 Task: Find connections with filter location Colgong with filter topic #givingbackwith filter profile language German with filter current company Mirchi with filter school The Shri Ram School with filter industry Food and Beverage Retail with filter service category Web Design with filter keywords title Caregiver
Action: Mouse moved to (538, 70)
Screenshot: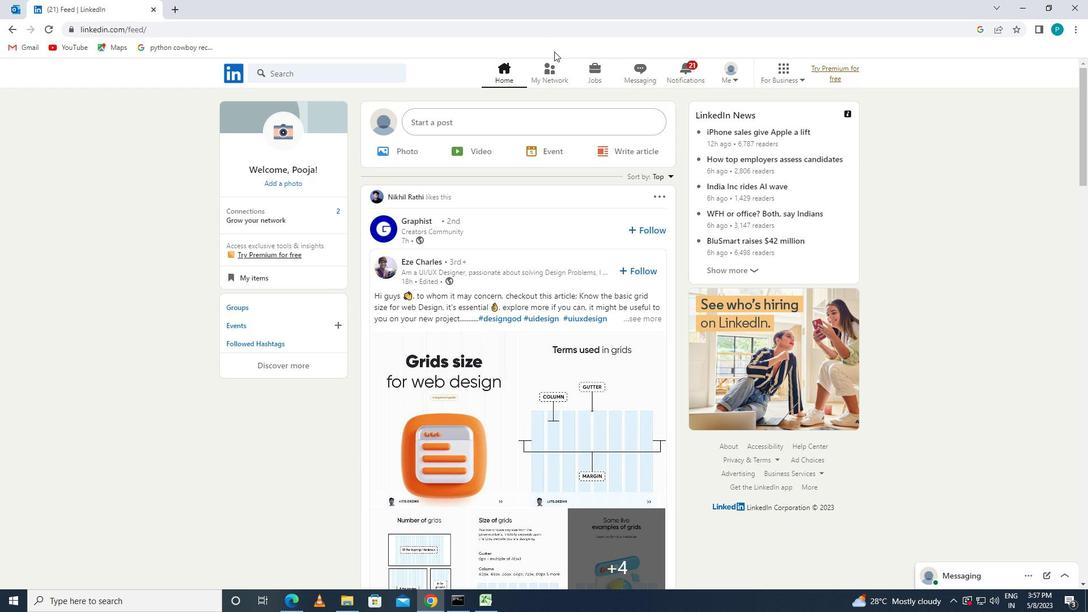 
Action: Mouse pressed left at (538, 70)
Screenshot: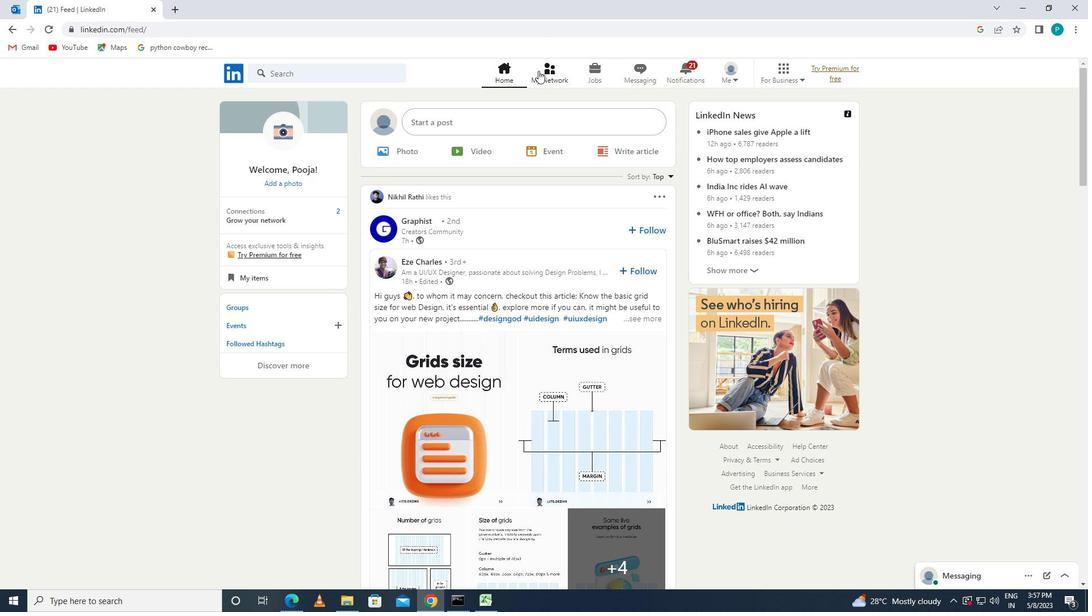 
Action: Mouse moved to (286, 129)
Screenshot: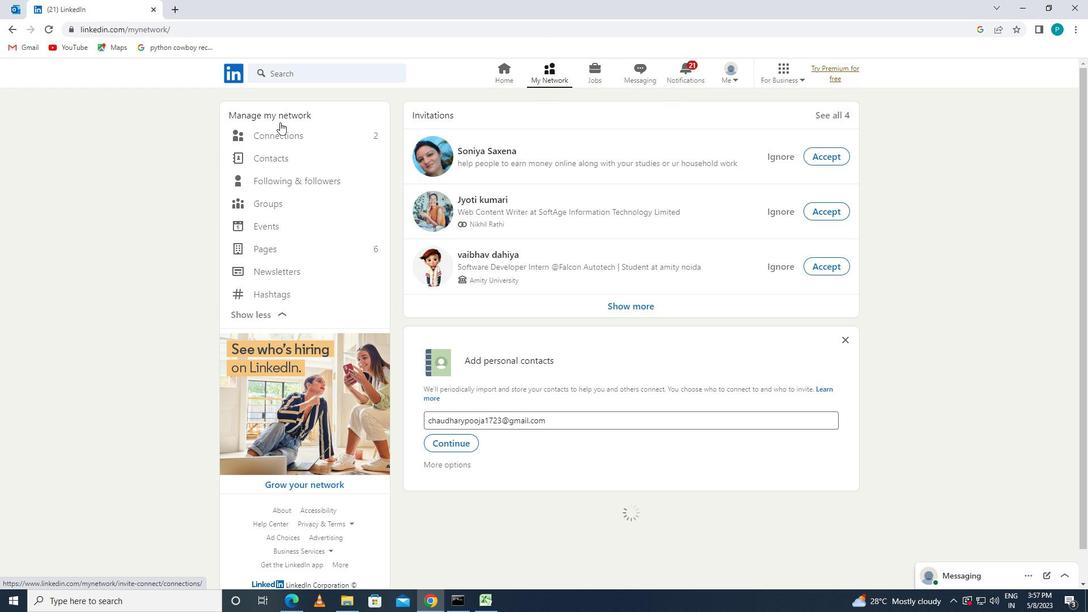 
Action: Mouse pressed left at (286, 129)
Screenshot: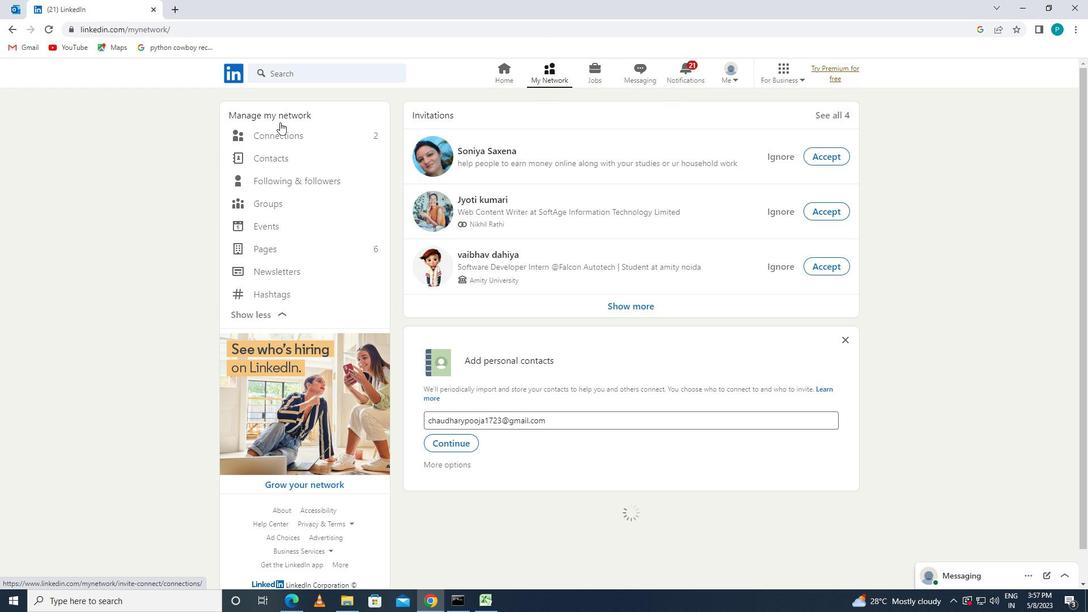 
Action: Mouse moved to (662, 133)
Screenshot: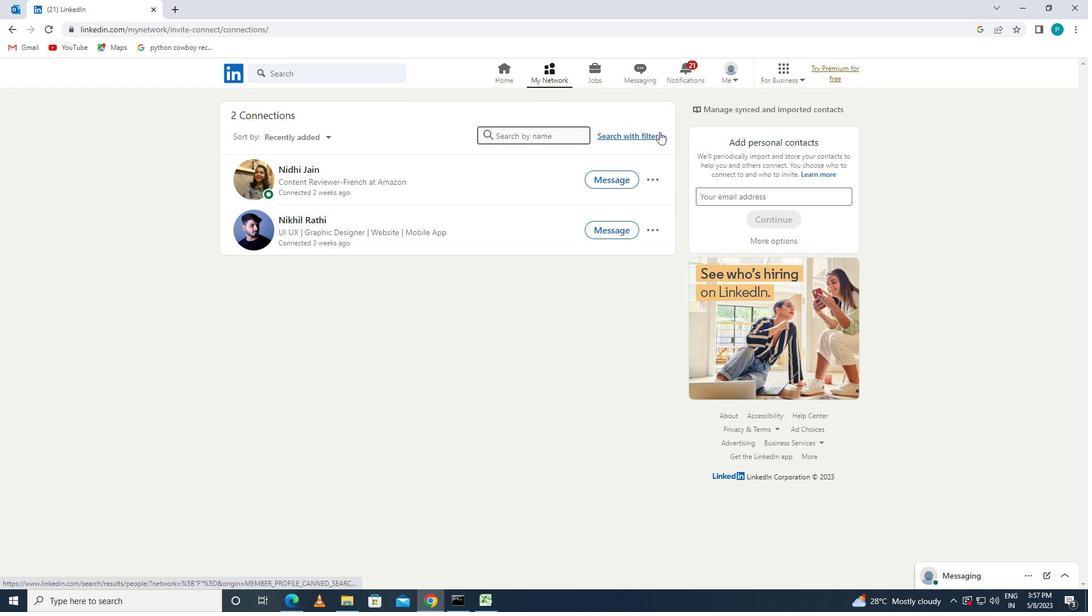 
Action: Mouse pressed left at (662, 133)
Screenshot: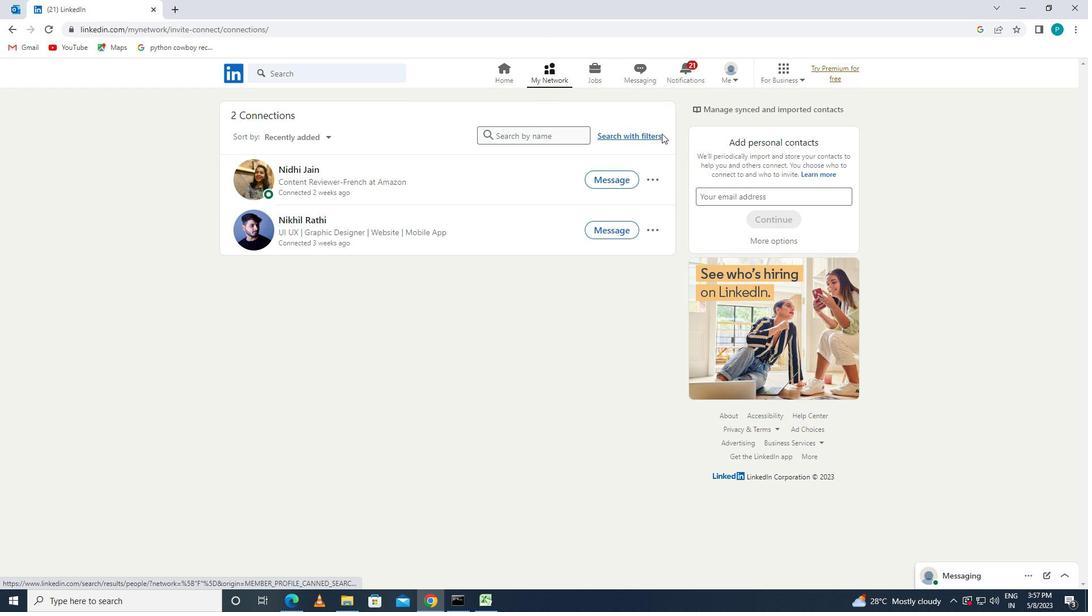 
Action: Mouse moved to (620, 134)
Screenshot: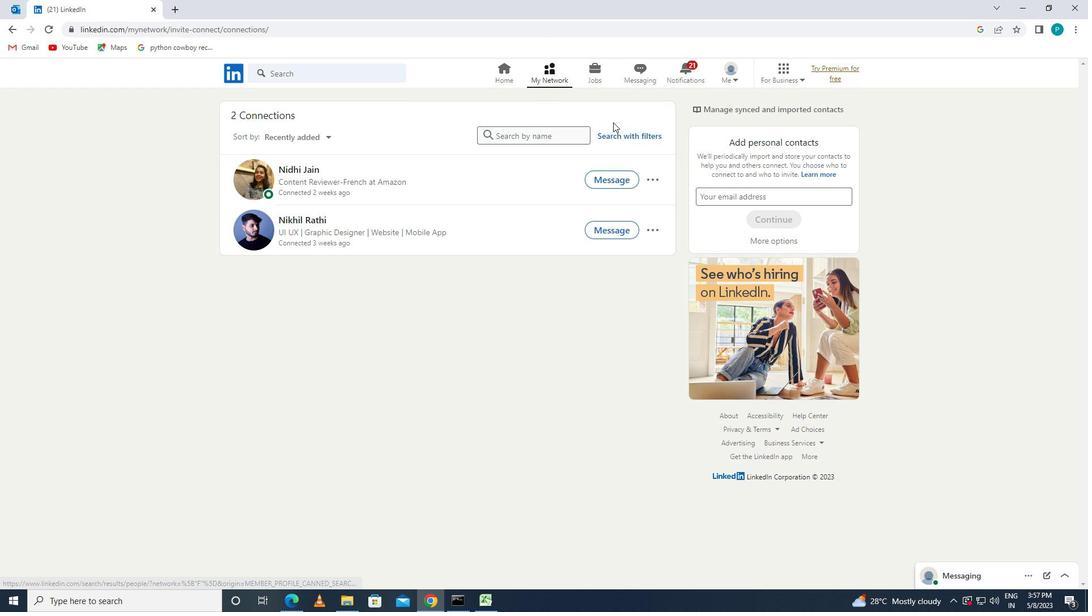 
Action: Mouse pressed left at (620, 134)
Screenshot: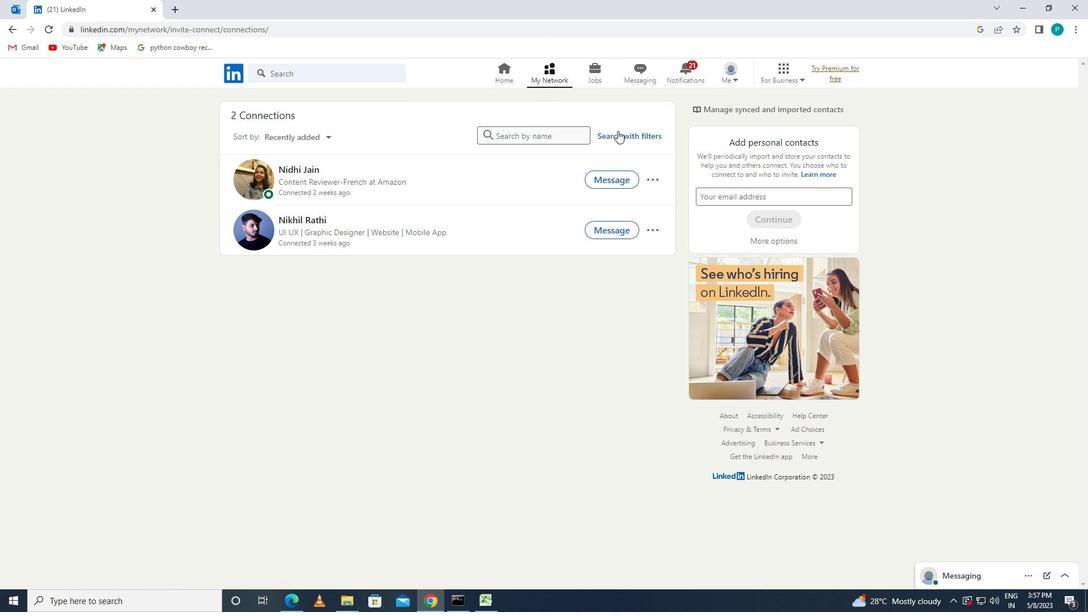 
Action: Mouse moved to (576, 108)
Screenshot: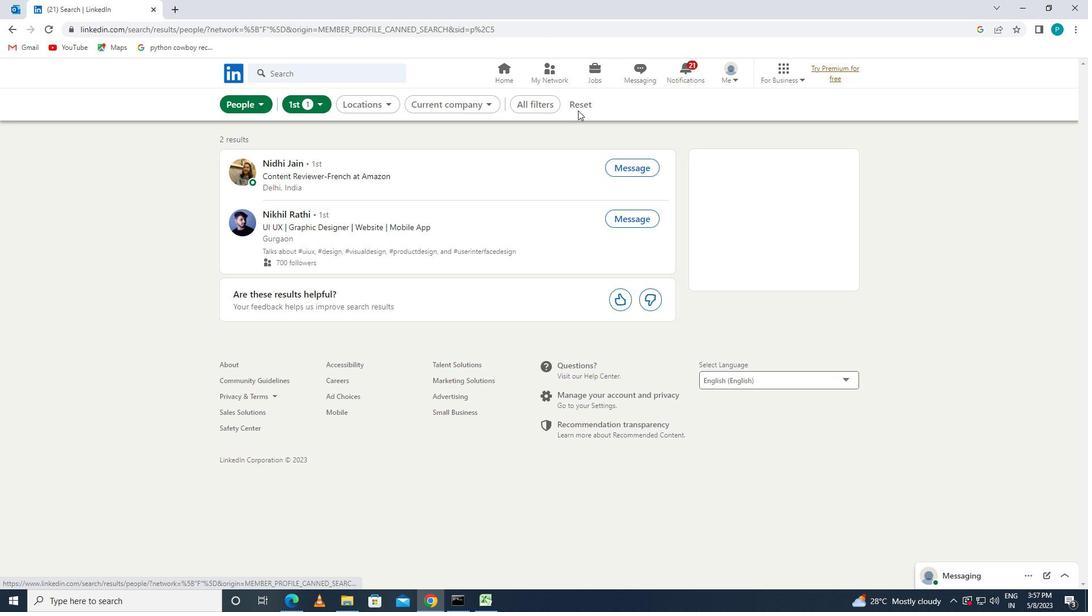 
Action: Mouse pressed left at (576, 108)
Screenshot: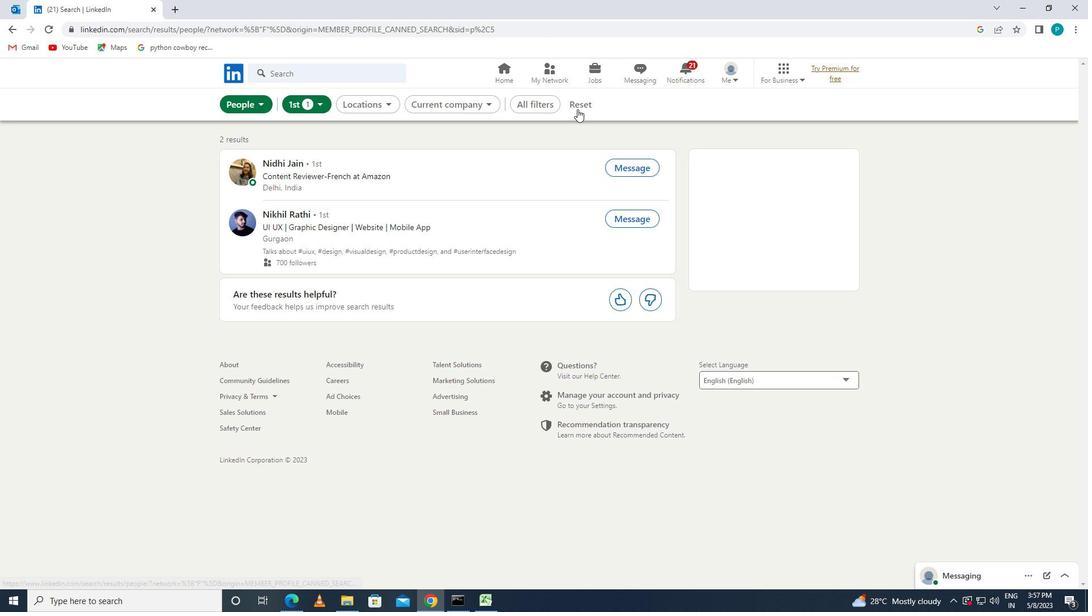 
Action: Mouse moved to (574, 105)
Screenshot: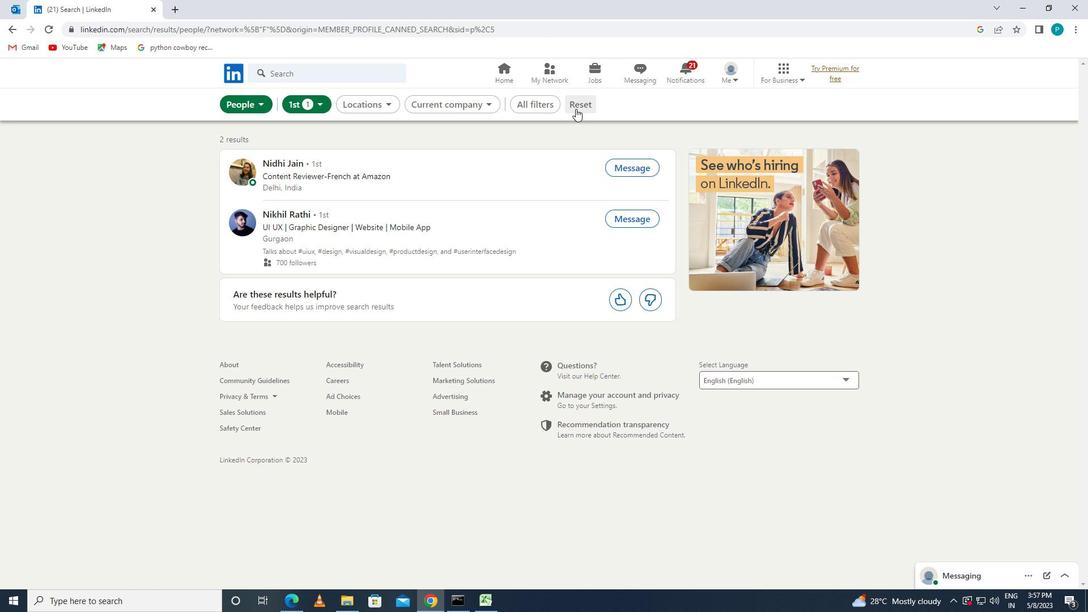 
Action: Mouse pressed left at (574, 105)
Screenshot: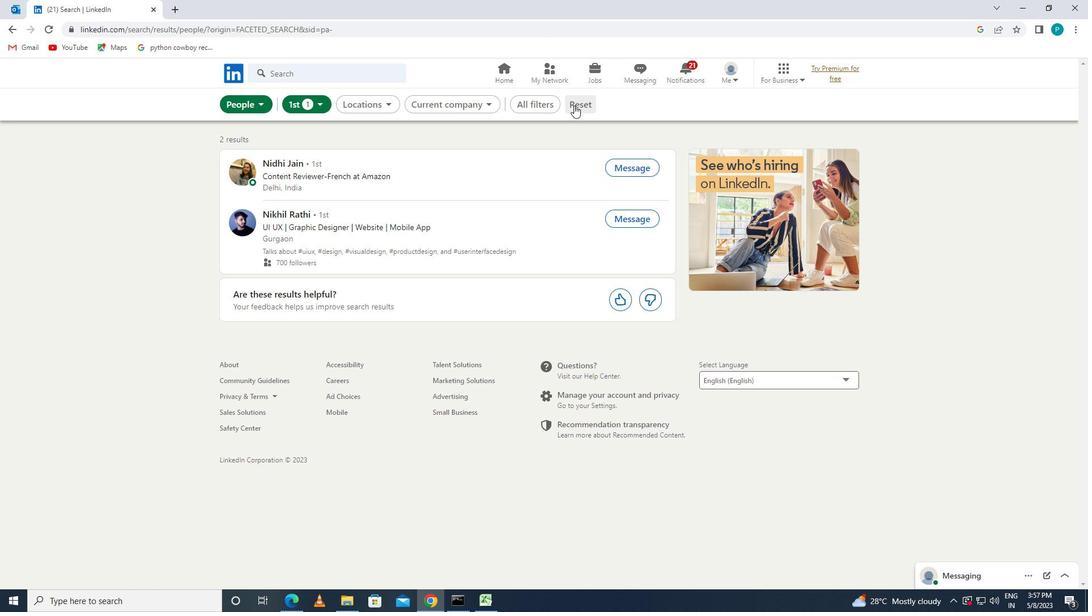 
Action: Mouse pressed left at (574, 105)
Screenshot: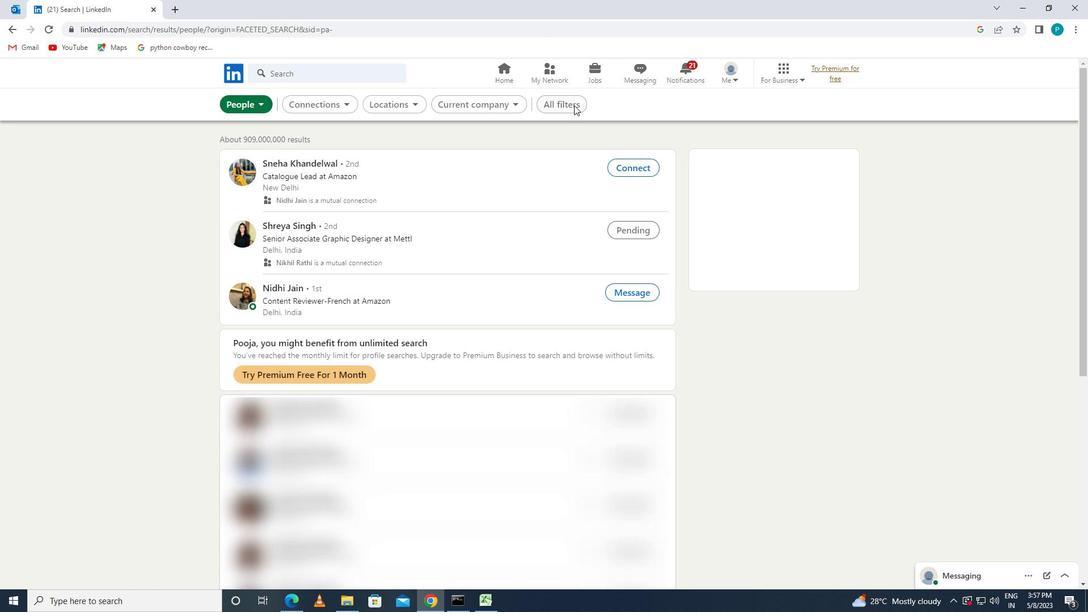 
Action: Mouse moved to (910, 322)
Screenshot: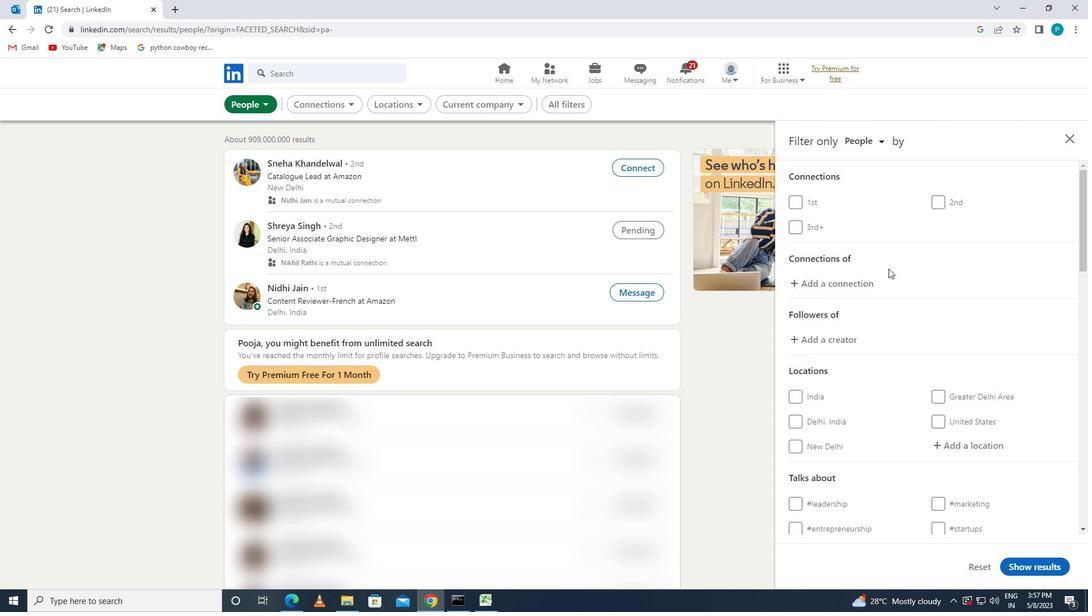 
Action: Mouse scrolled (910, 321) with delta (0, 0)
Screenshot: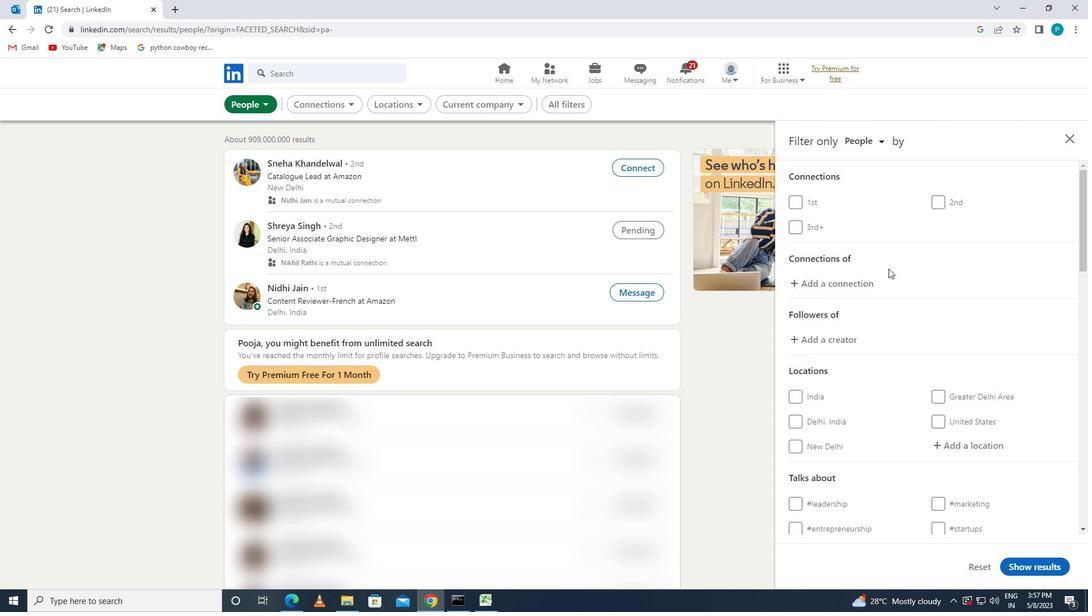 
Action: Mouse moved to (912, 326)
Screenshot: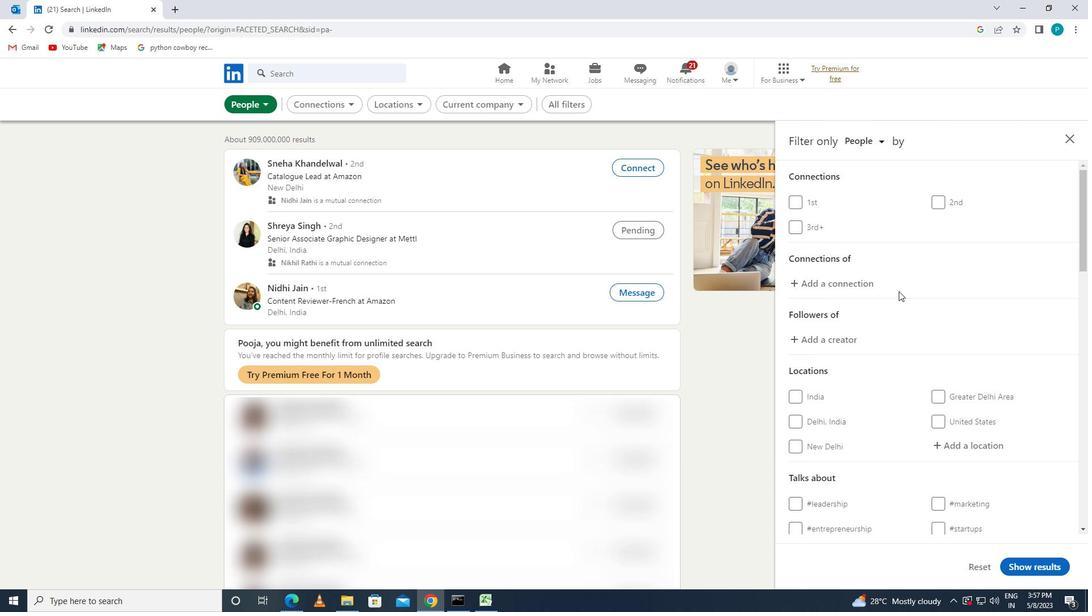
Action: Mouse scrolled (912, 325) with delta (0, 0)
Screenshot: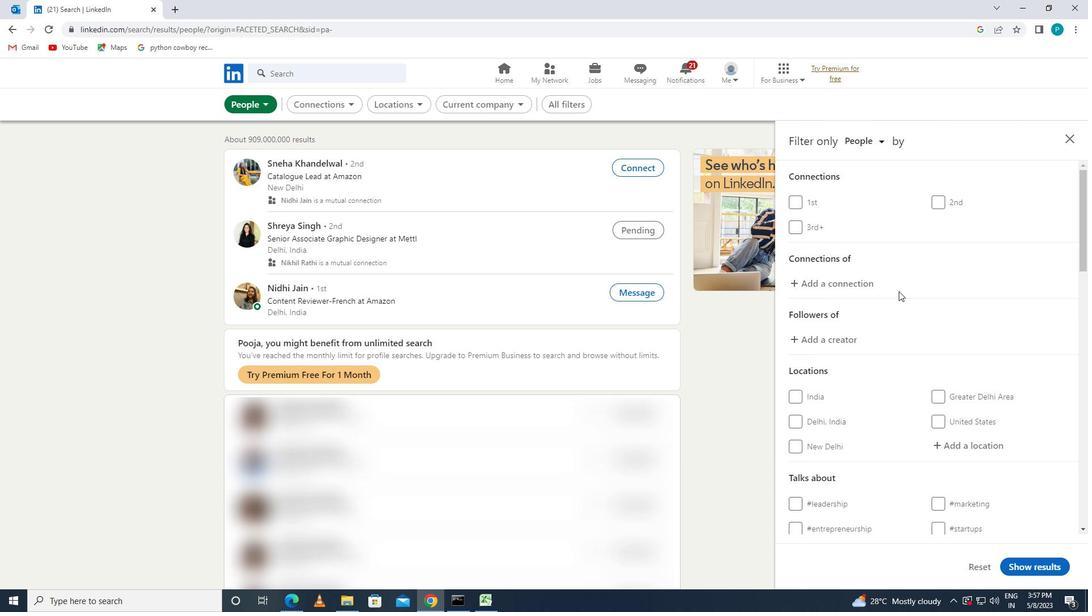 
Action: Mouse scrolled (912, 325) with delta (0, 0)
Screenshot: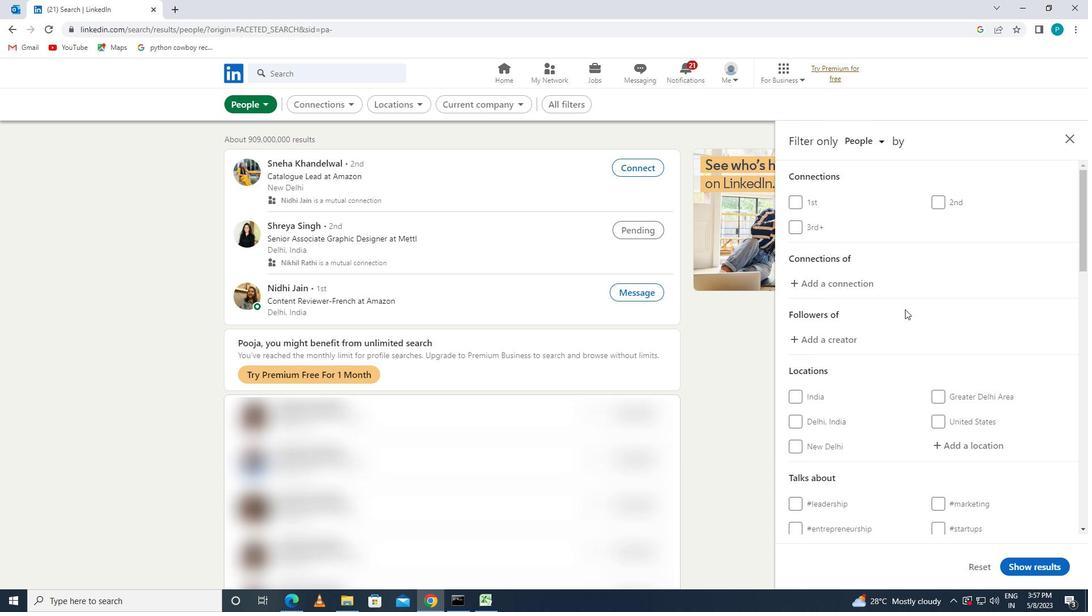 
Action: Mouse moved to (993, 282)
Screenshot: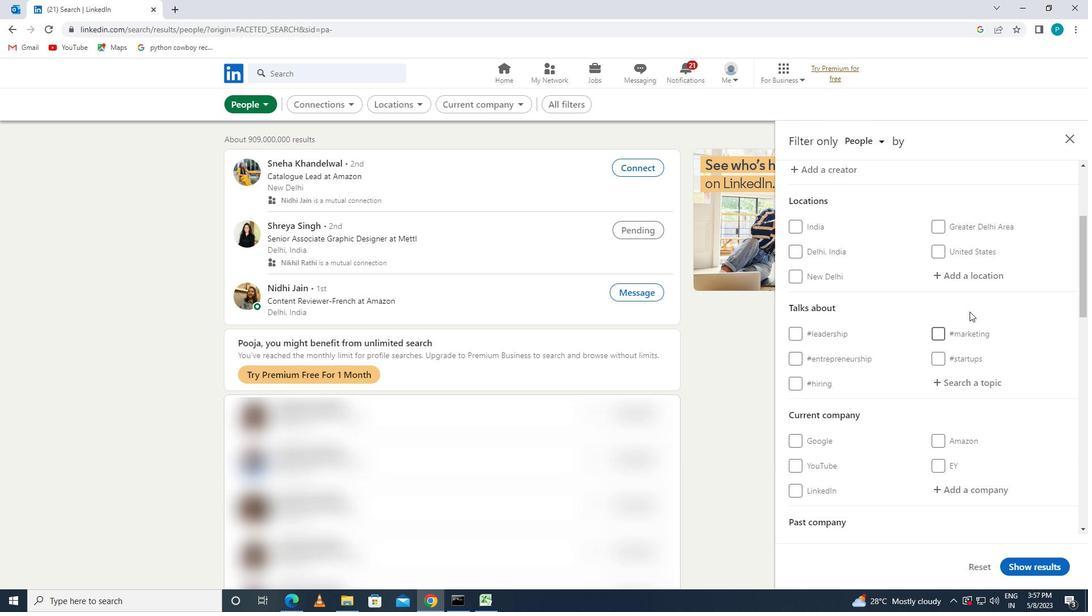 
Action: Mouse pressed left at (993, 282)
Screenshot: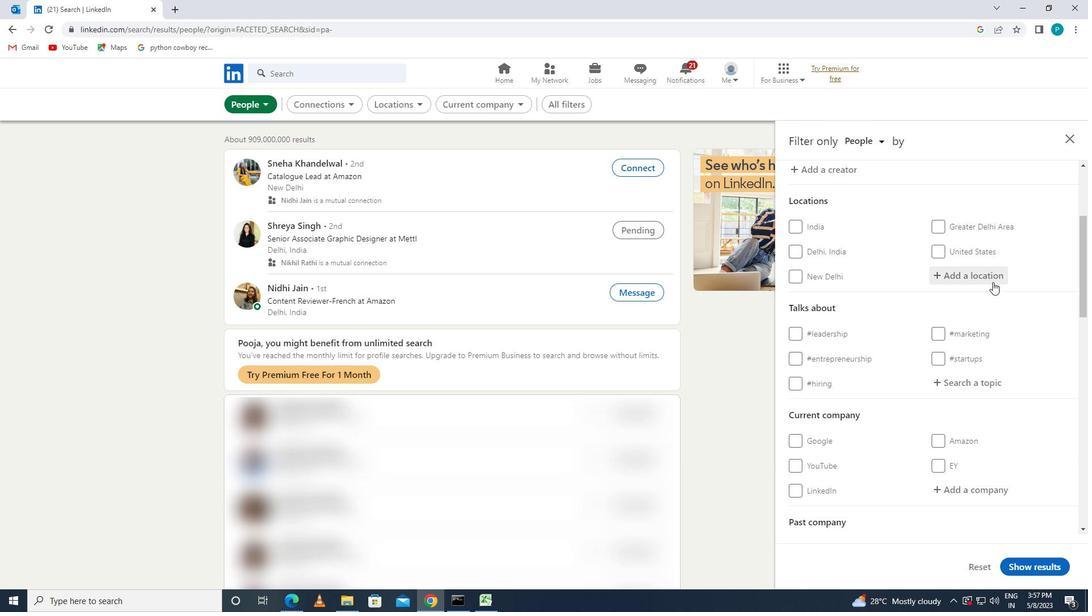 
Action: Key pressed <Key.caps_lock>c<Key.caps_lock>lo<Key.backspace><Key.backspace>olgong
Screenshot: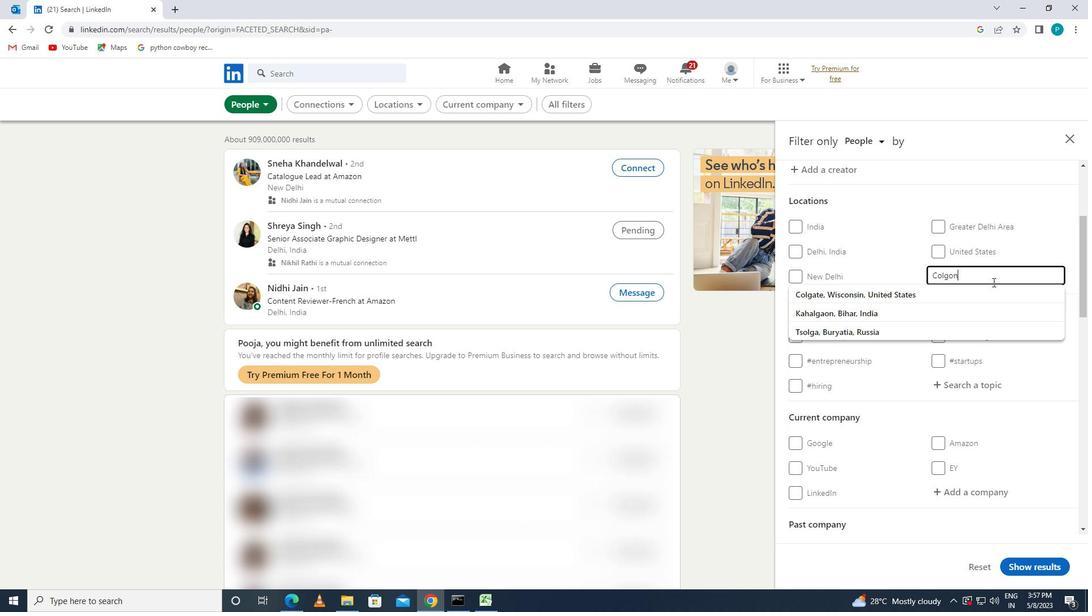 
Action: Mouse moved to (983, 385)
Screenshot: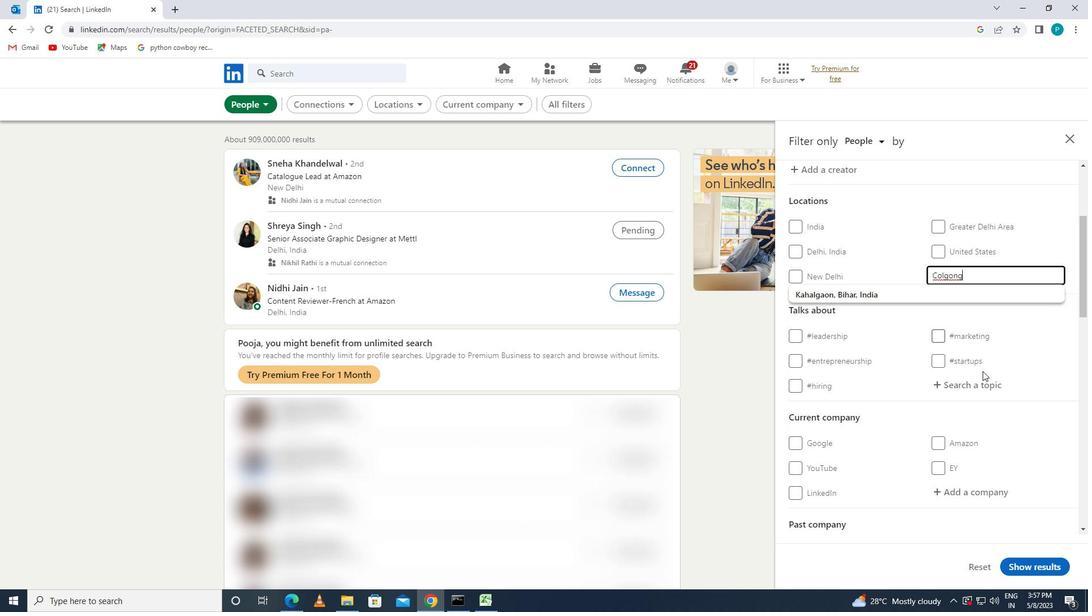 
Action: Mouse pressed left at (983, 385)
Screenshot: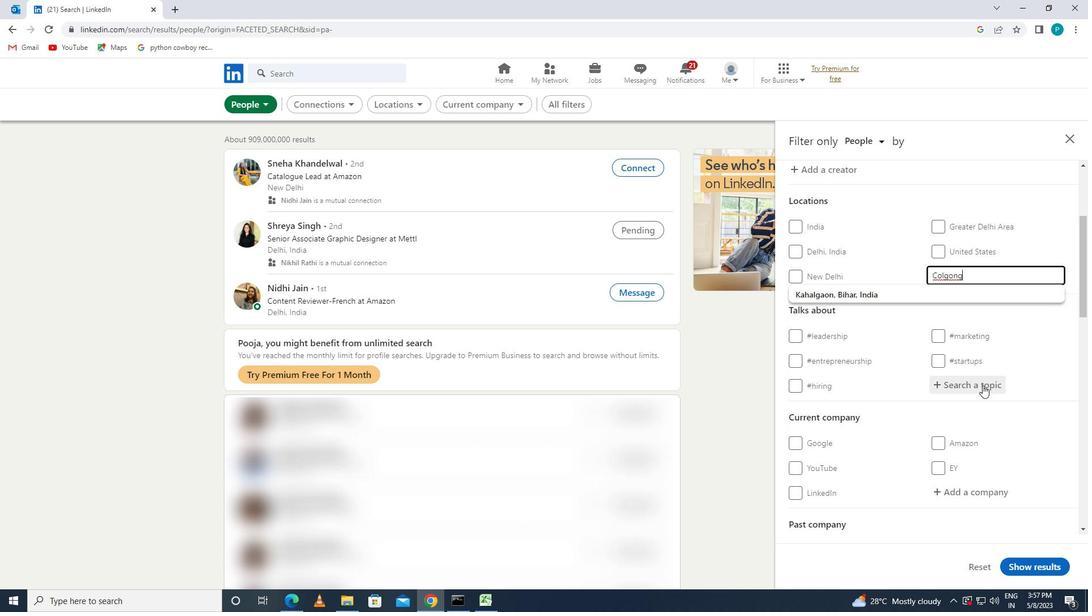 
Action: Key pressed <Key.shift>#GIVINGBACK
Screenshot: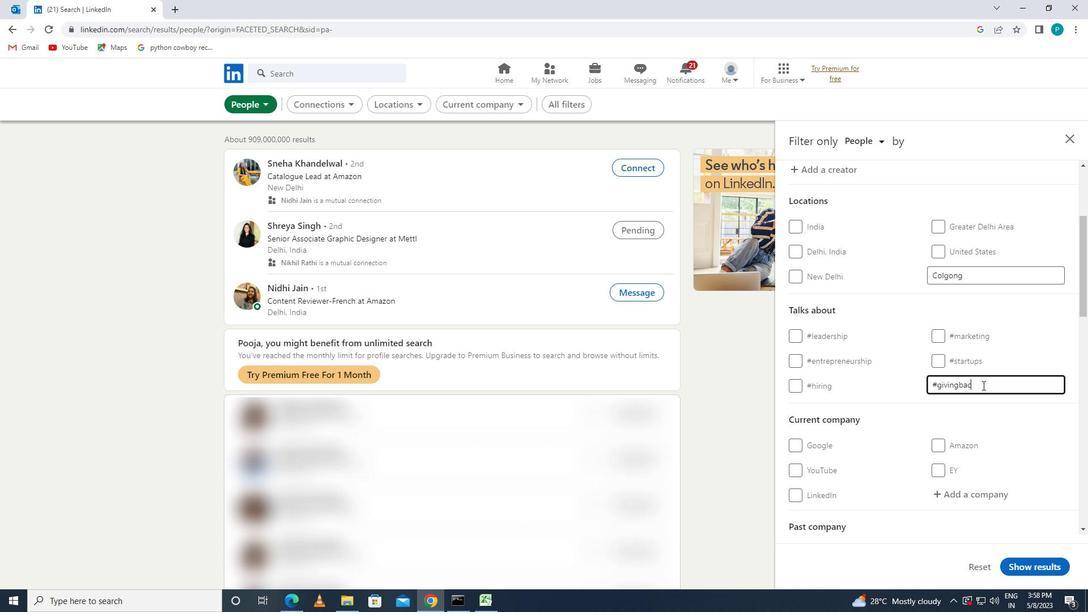 
Action: Mouse moved to (966, 396)
Screenshot: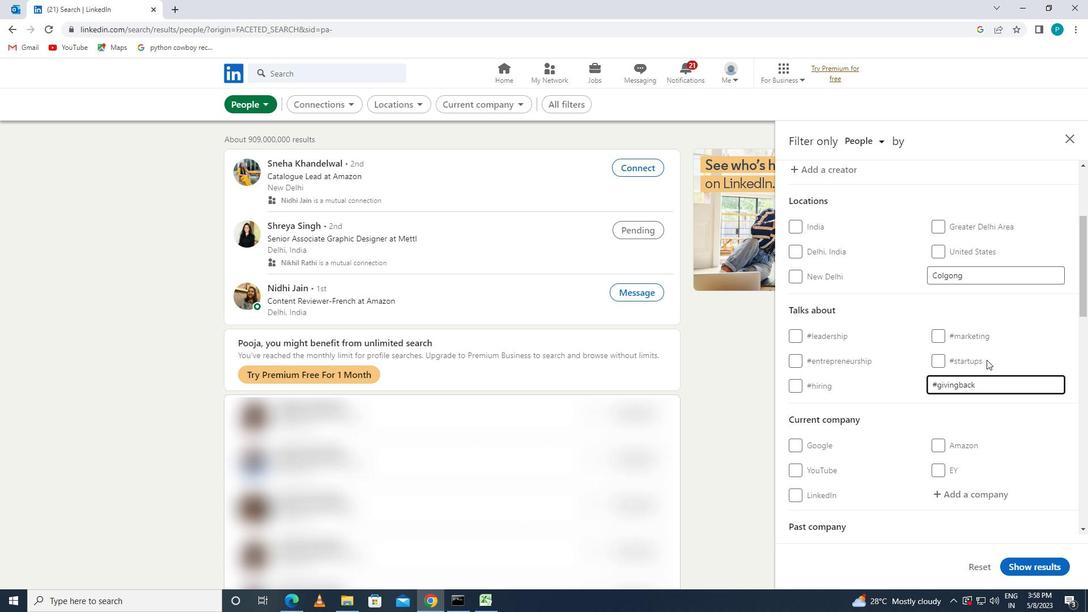 
Action: Mouse scrolled (966, 396) with delta (0, 0)
Screenshot: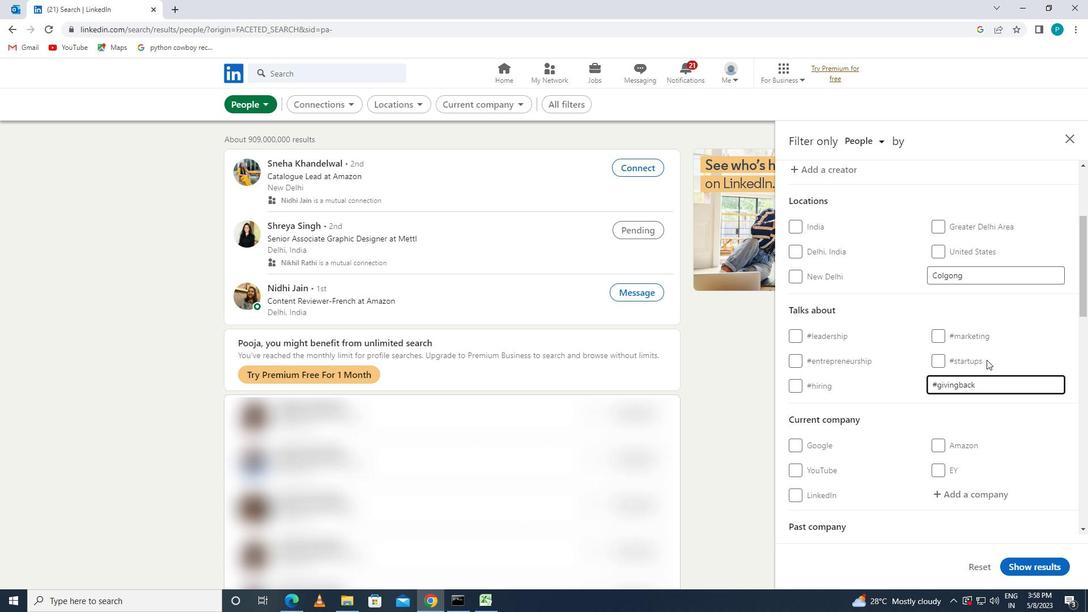 
Action: Mouse moved to (950, 399)
Screenshot: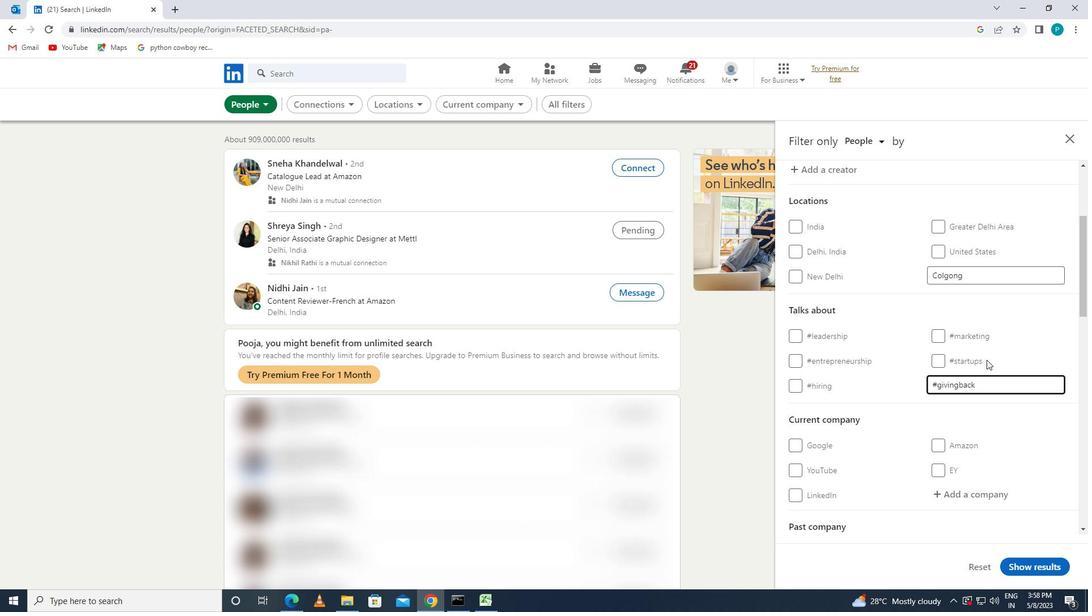 
Action: Mouse scrolled (950, 399) with delta (0, 0)
Screenshot: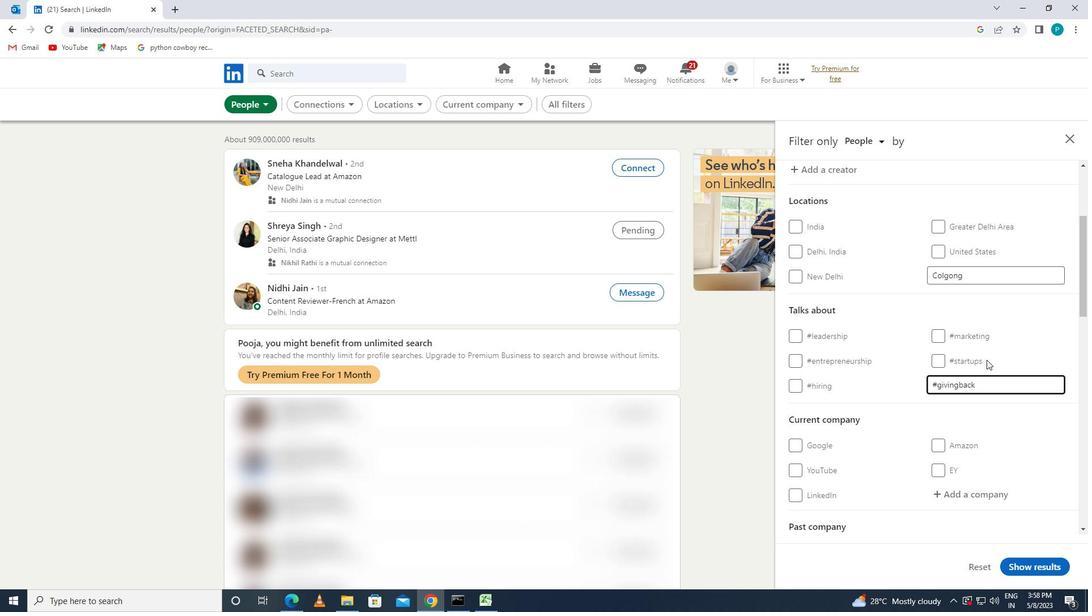 
Action: Mouse moved to (864, 413)
Screenshot: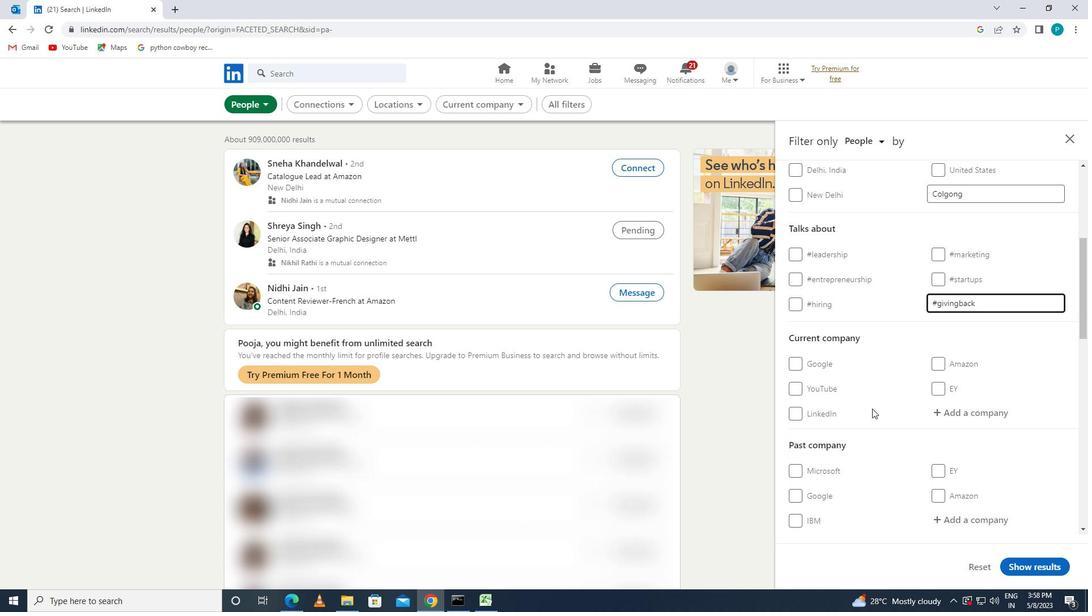
Action: Mouse scrolled (864, 413) with delta (0, 0)
Screenshot: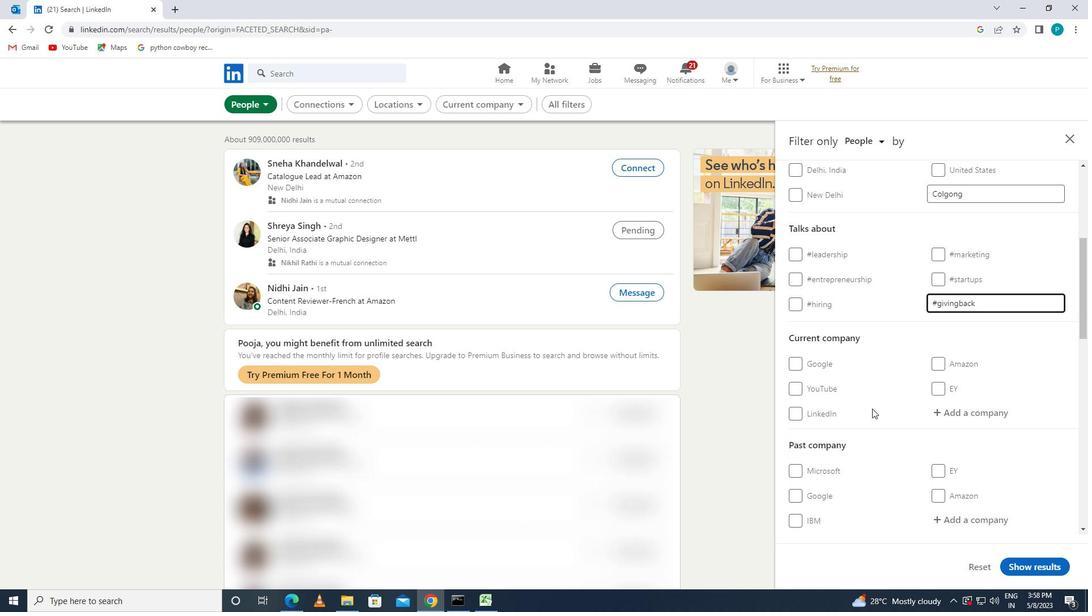 
Action: Mouse moved to (864, 415)
Screenshot: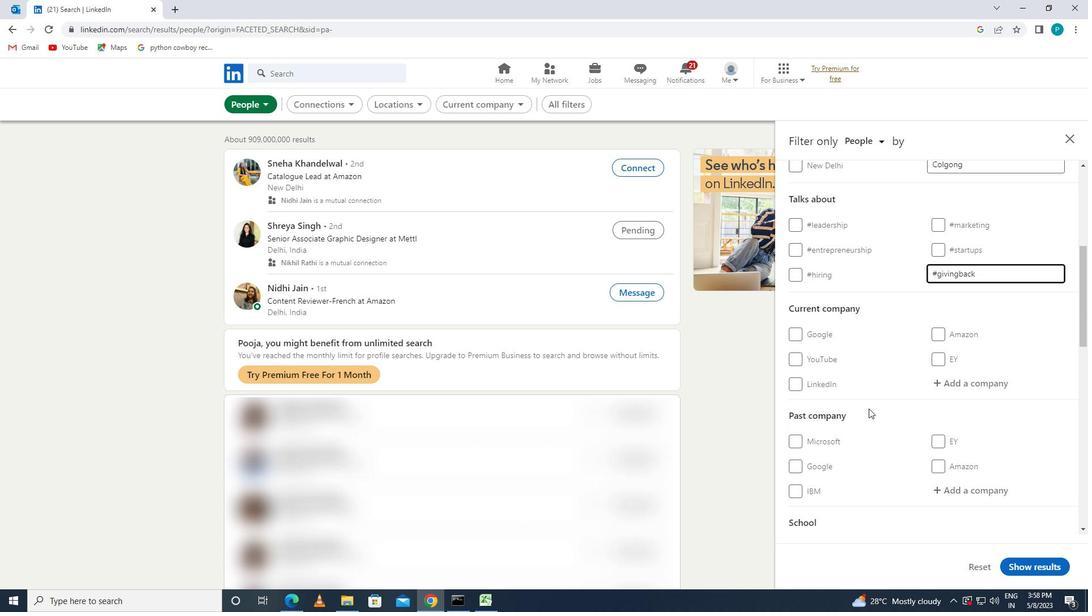 
Action: Mouse scrolled (864, 414) with delta (0, 0)
Screenshot: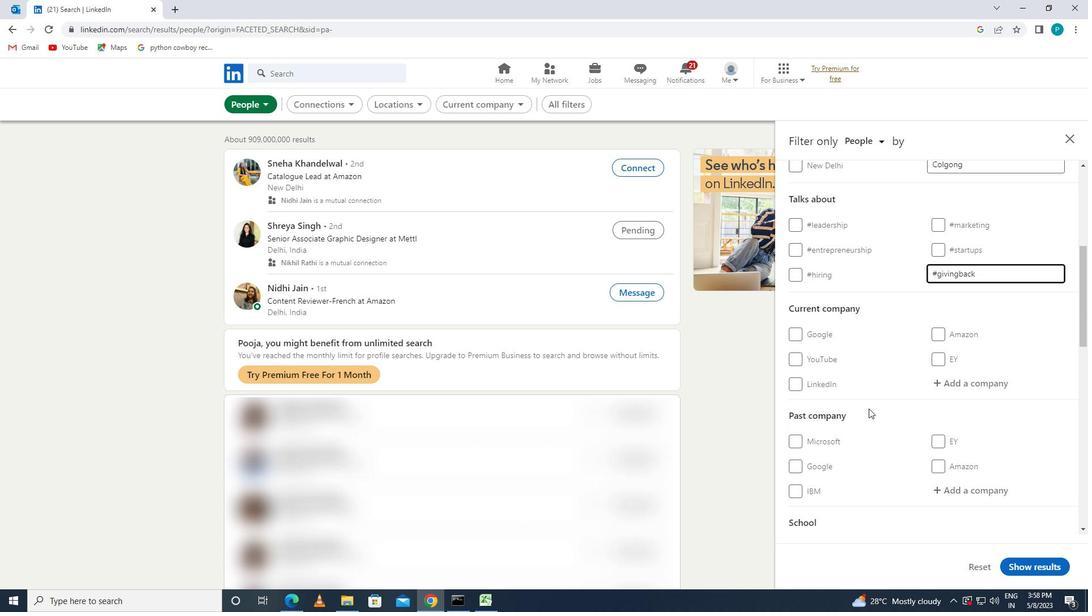 
Action: Mouse moved to (862, 416)
Screenshot: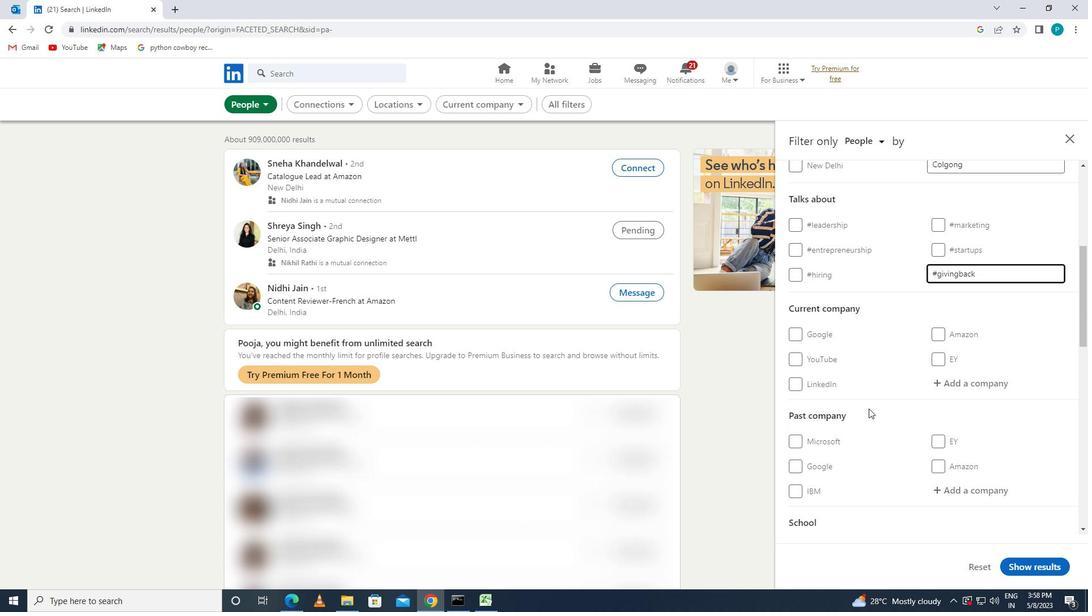 
Action: Mouse scrolled (862, 416) with delta (0, 0)
Screenshot: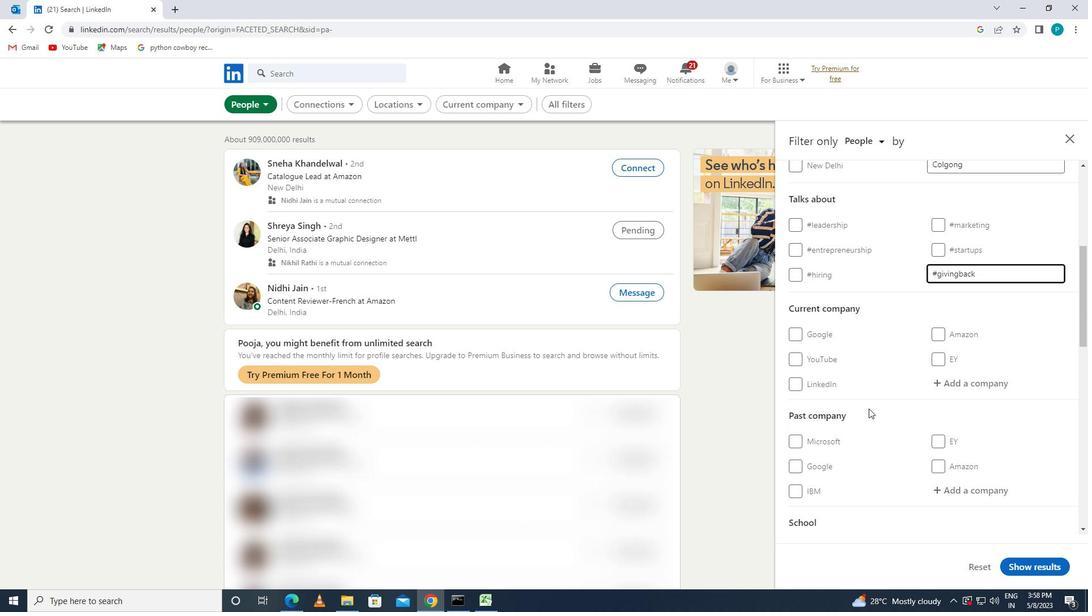 
Action: Mouse moved to (857, 422)
Screenshot: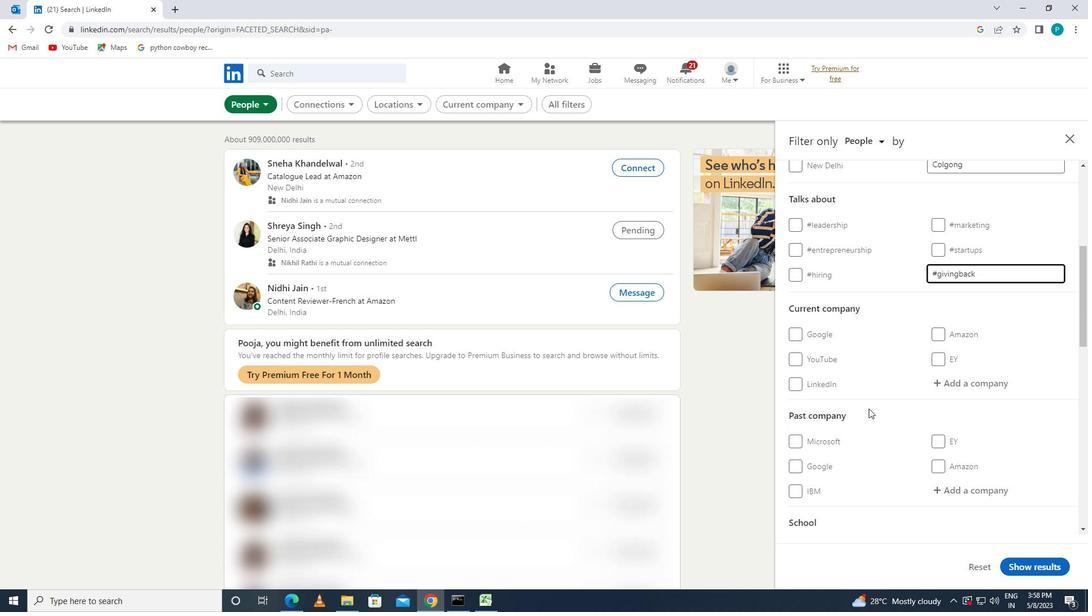
Action: Mouse scrolled (857, 422) with delta (0, 0)
Screenshot: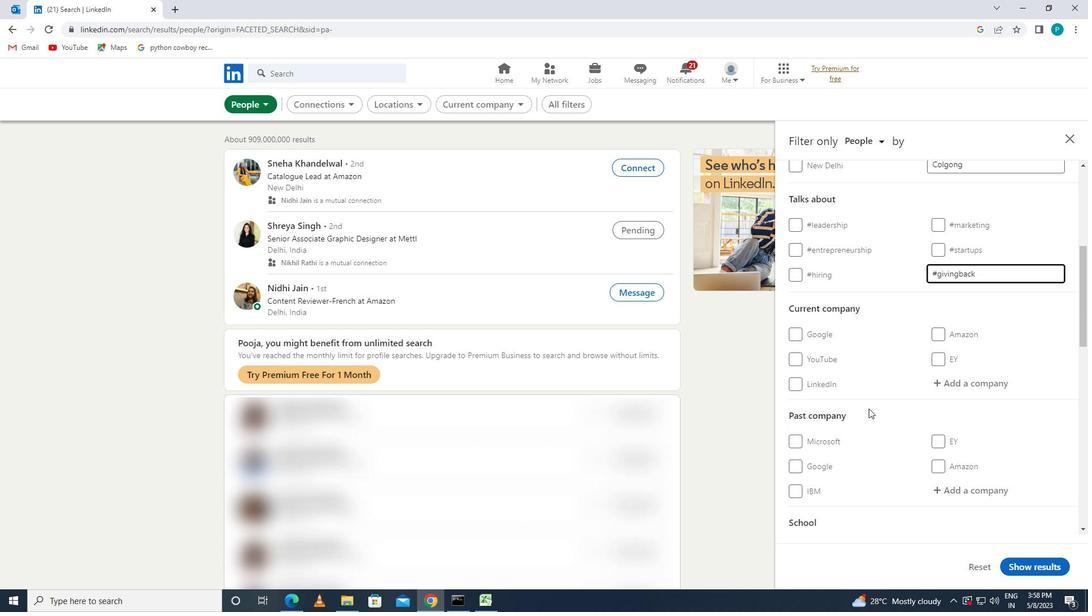 
Action: Mouse moved to (831, 470)
Screenshot: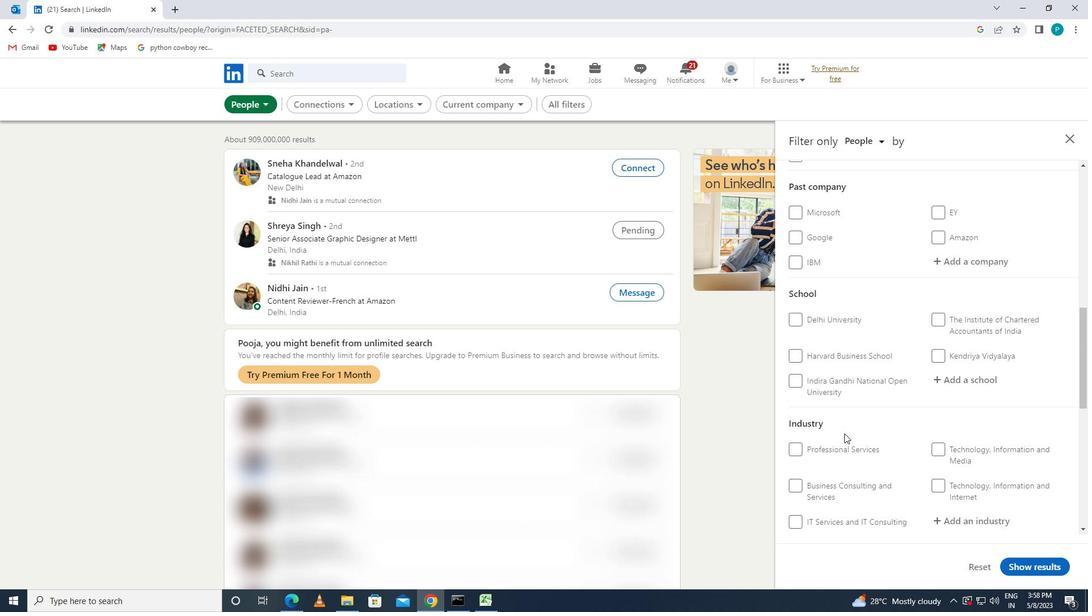 
Action: Mouse scrolled (831, 469) with delta (0, 0)
Screenshot: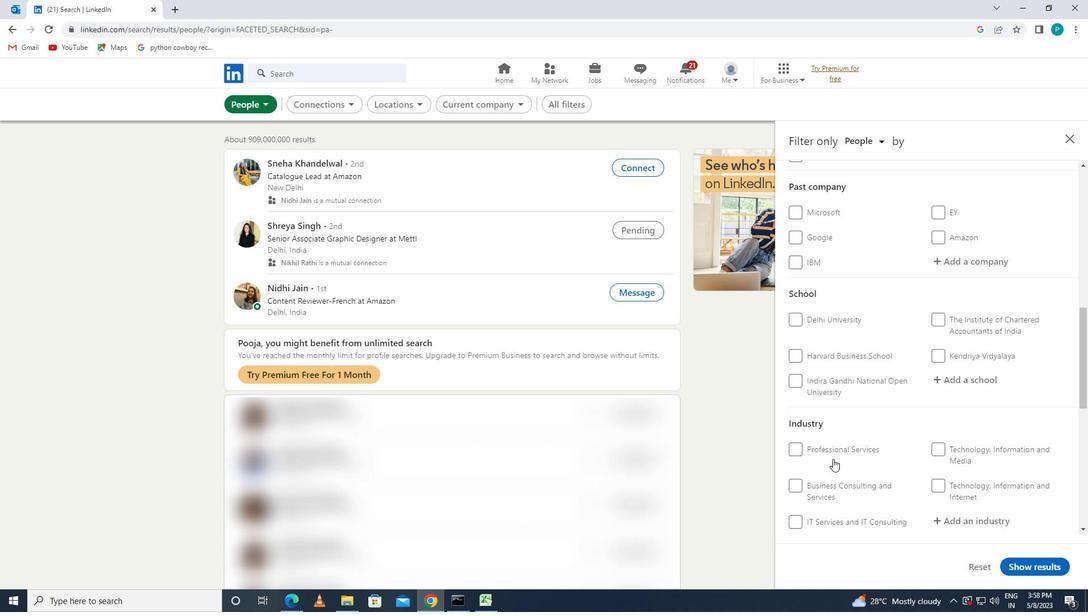 
Action: Mouse scrolled (831, 469) with delta (0, 0)
Screenshot: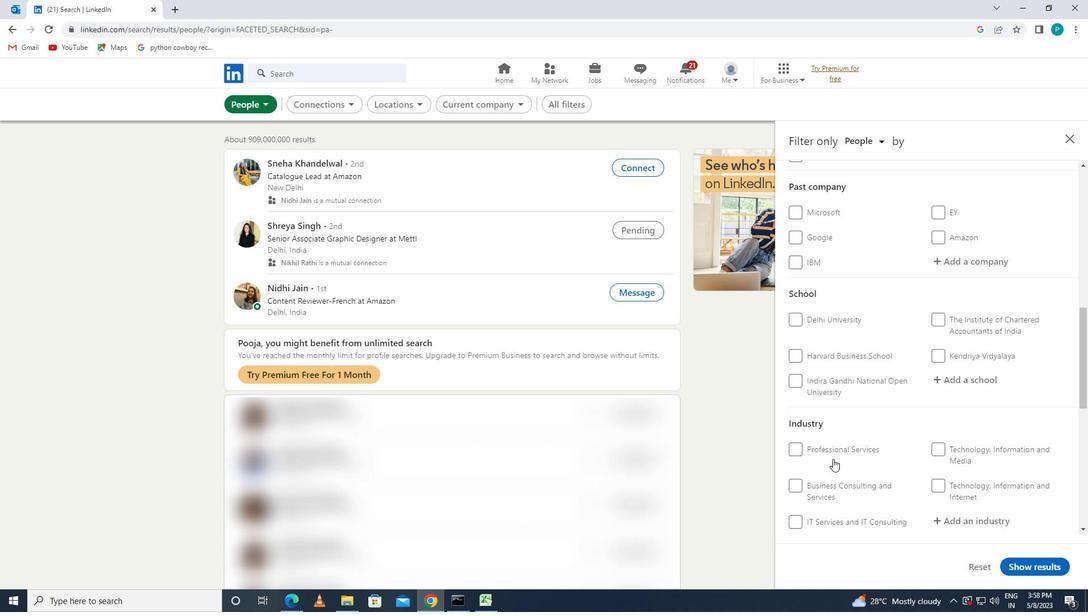 
Action: Mouse moved to (821, 467)
Screenshot: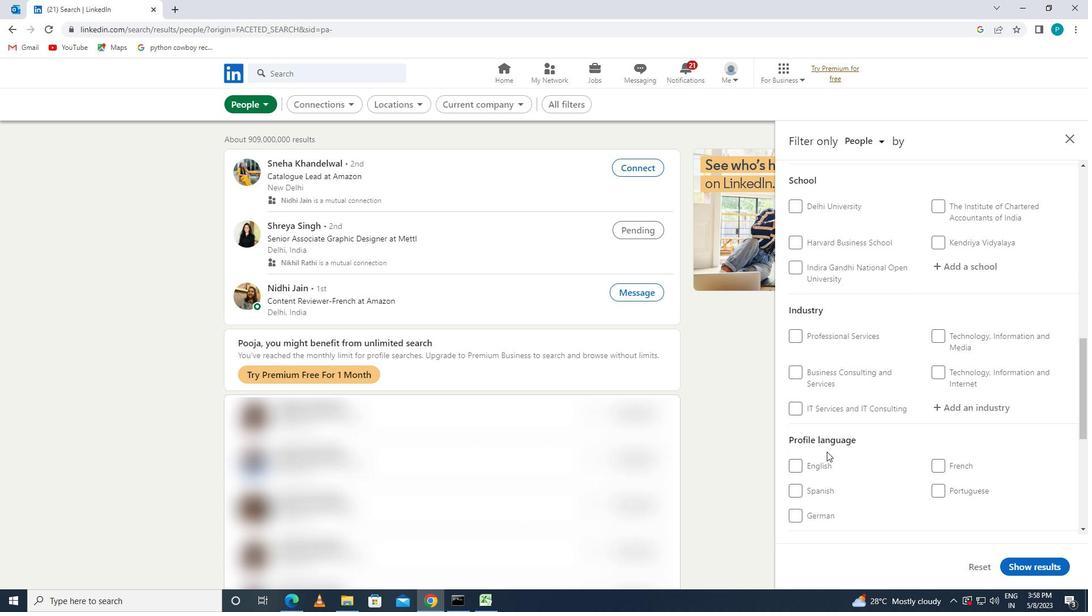 
Action: Mouse scrolled (821, 466) with delta (0, 0)
Screenshot: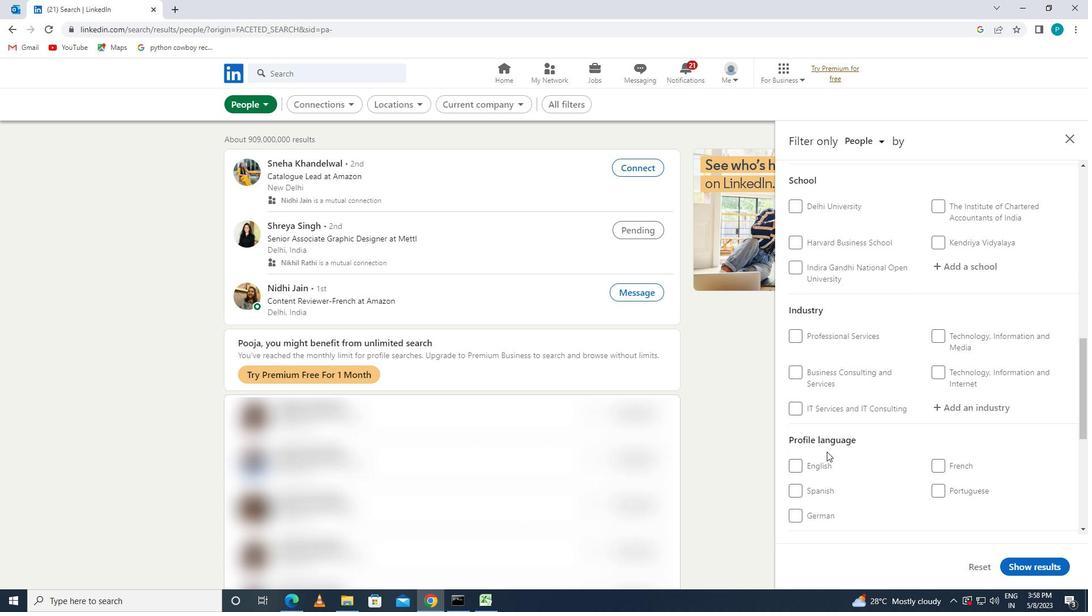
Action: Mouse moved to (815, 454)
Screenshot: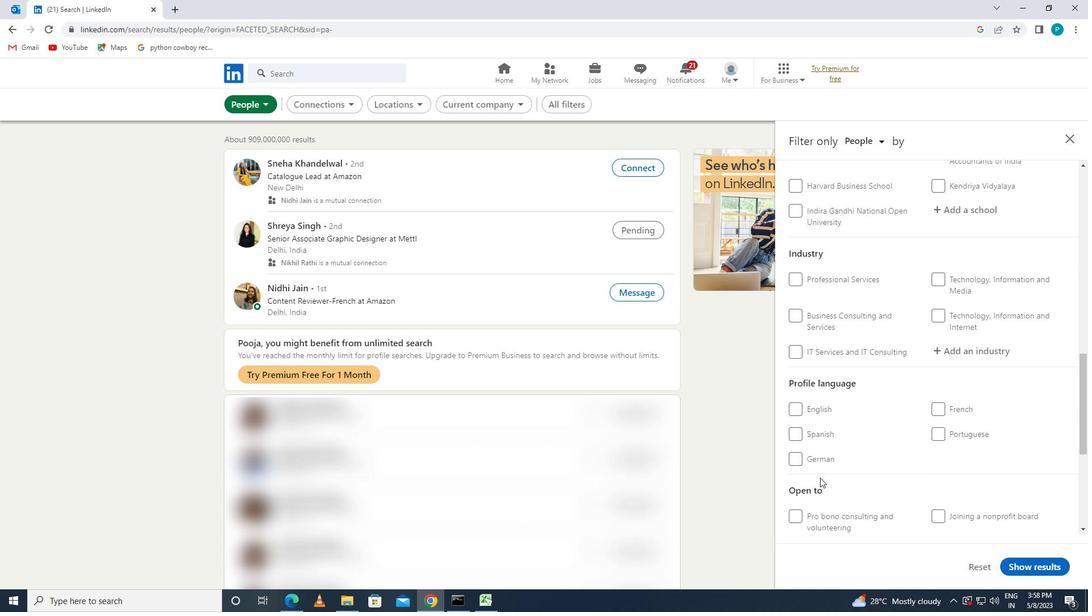 
Action: Mouse pressed left at (815, 454)
Screenshot: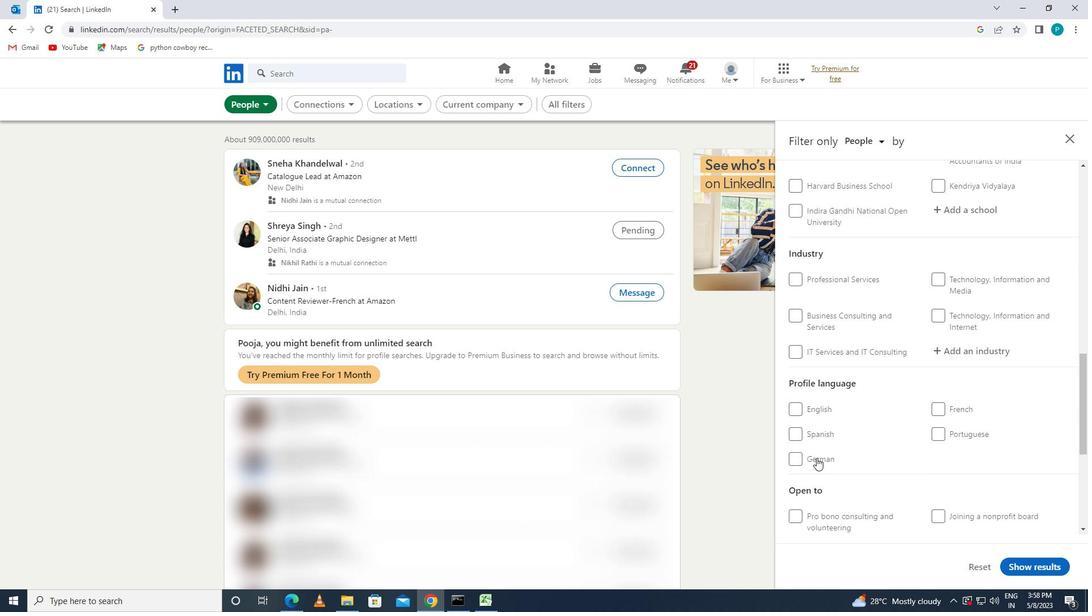 
Action: Mouse moved to (972, 441)
Screenshot: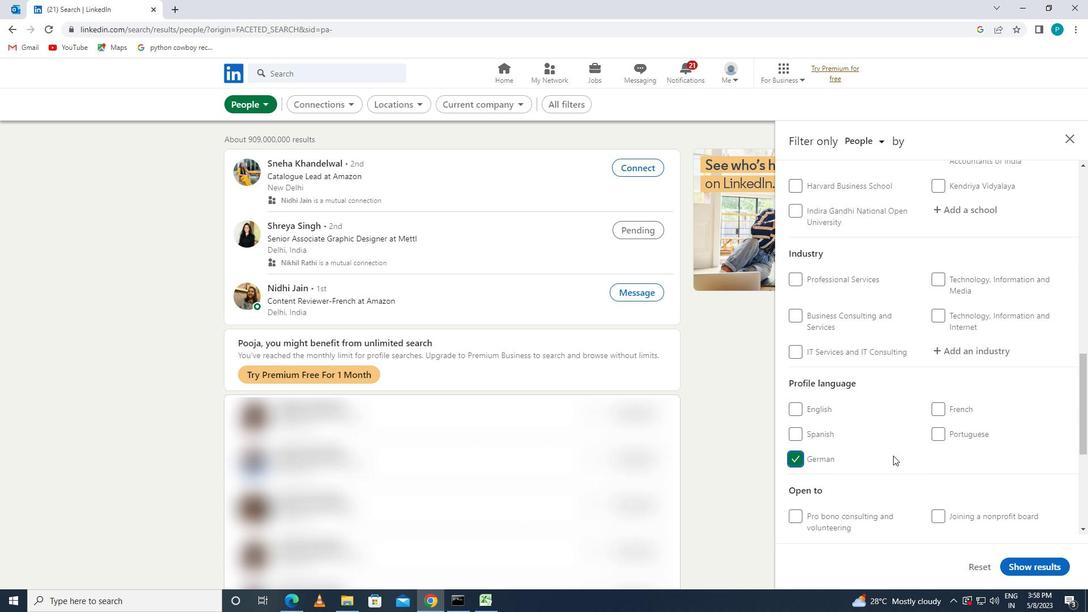 
Action: Mouse scrolled (972, 442) with delta (0, 0)
Screenshot: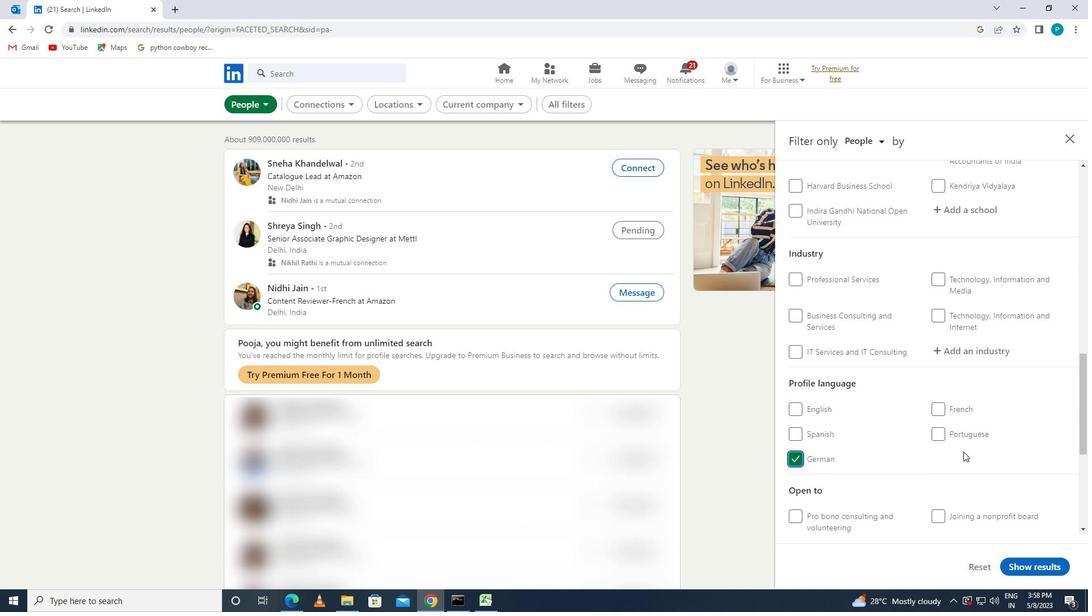 
Action: Mouse moved to (972, 441)
Screenshot: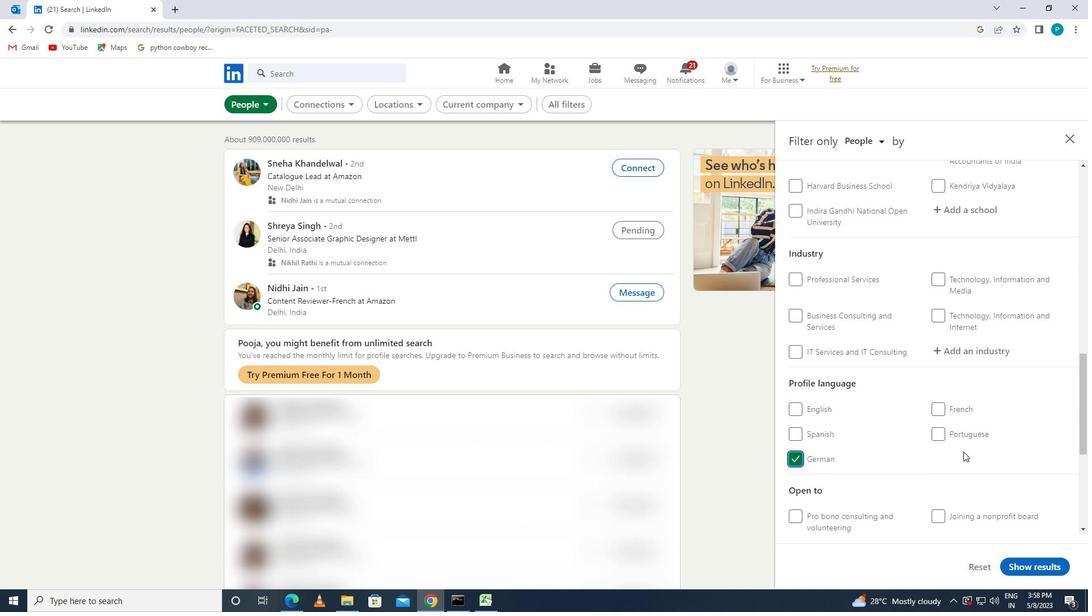 
Action: Mouse scrolled (972, 441) with delta (0, 0)
Screenshot: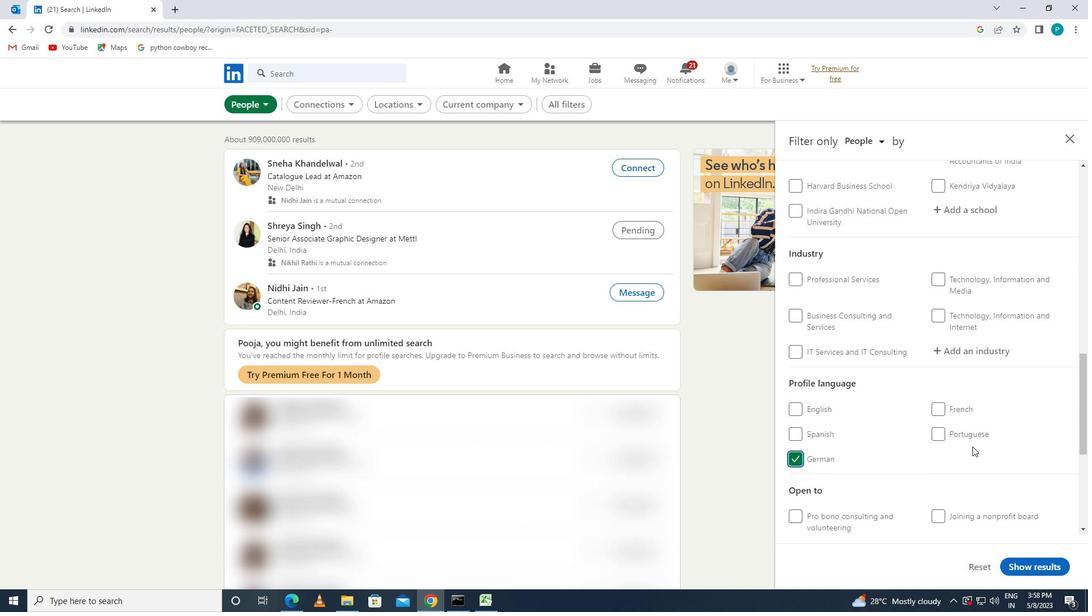 
Action: Mouse moved to (972, 439)
Screenshot: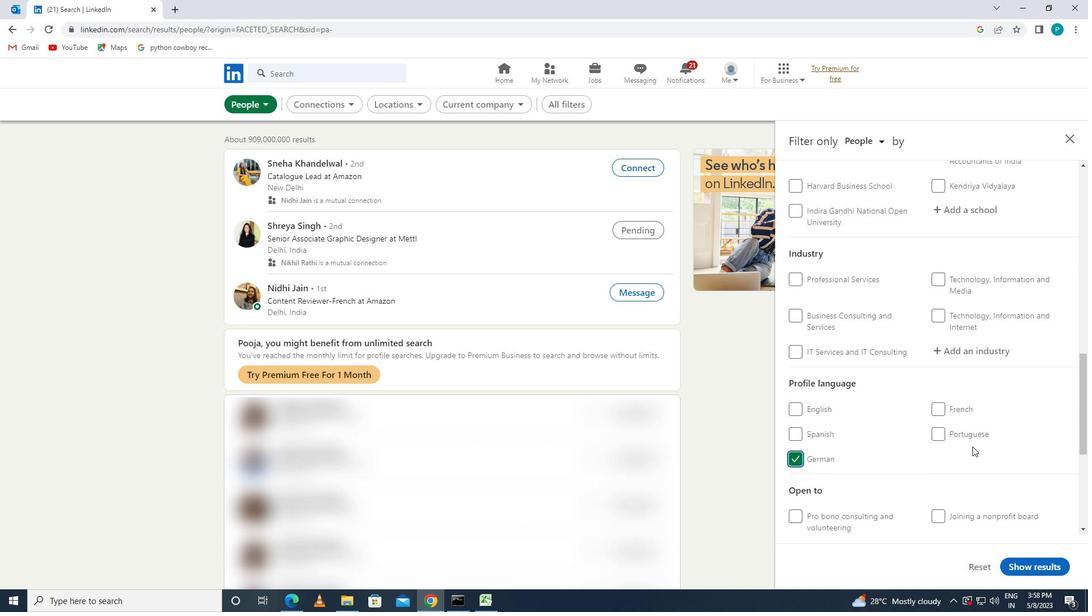 
Action: Mouse scrolled (972, 440) with delta (0, 0)
Screenshot: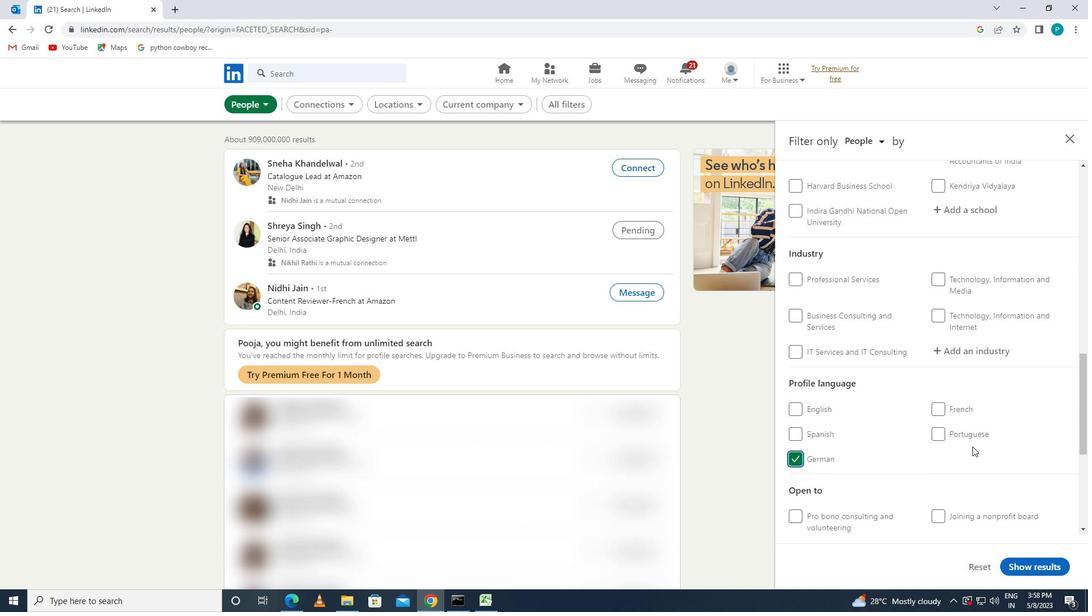 
Action: Mouse moved to (971, 436)
Screenshot: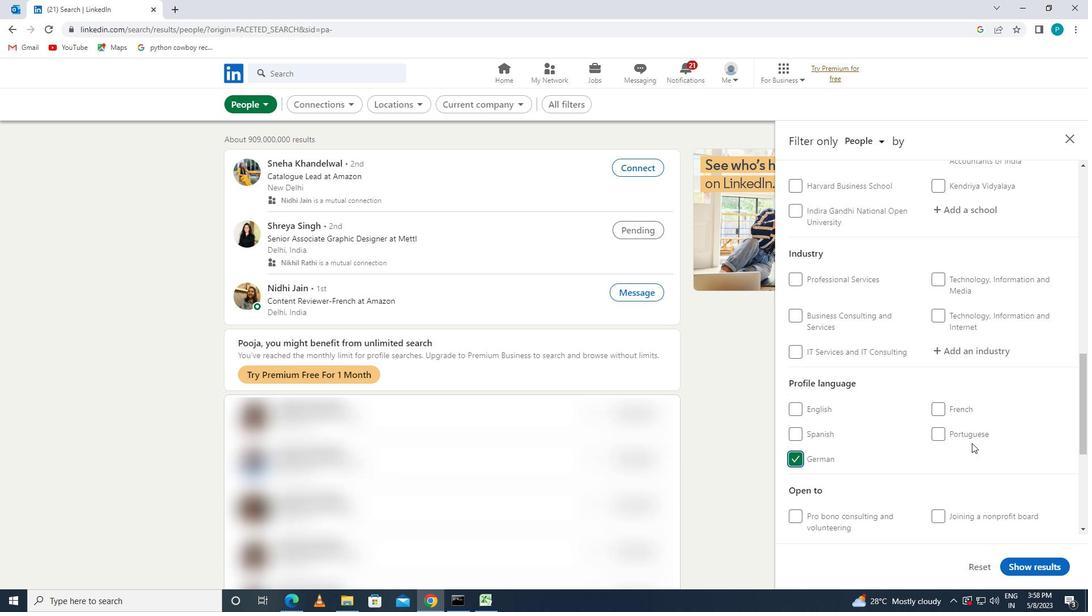 
Action: Mouse scrolled (971, 436) with delta (0, 0)
Screenshot: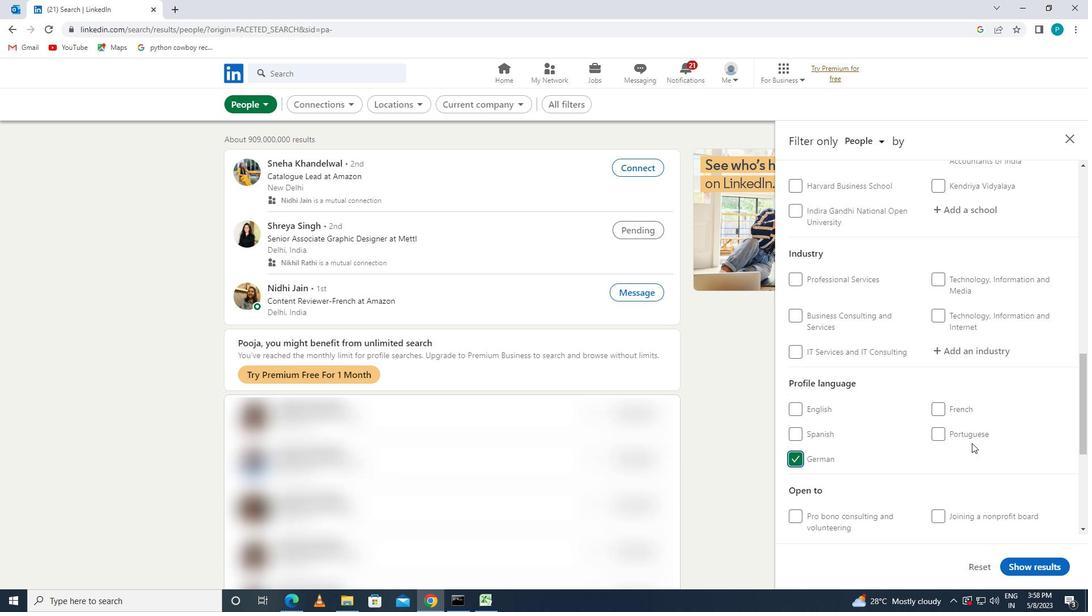 
Action: Mouse moved to (966, 401)
Screenshot: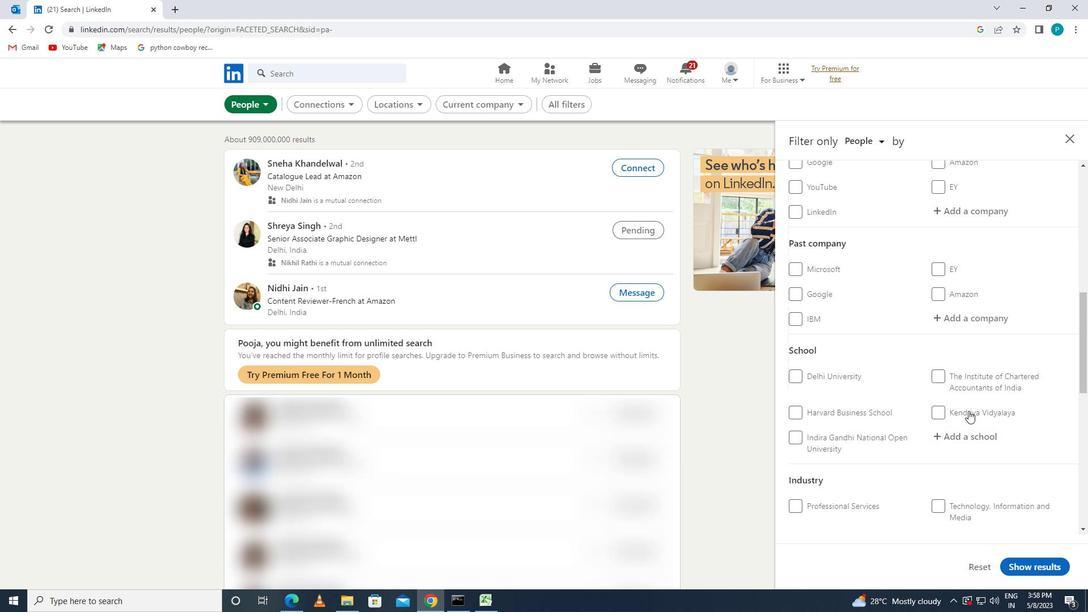
Action: Mouse scrolled (966, 402) with delta (0, 0)
Screenshot: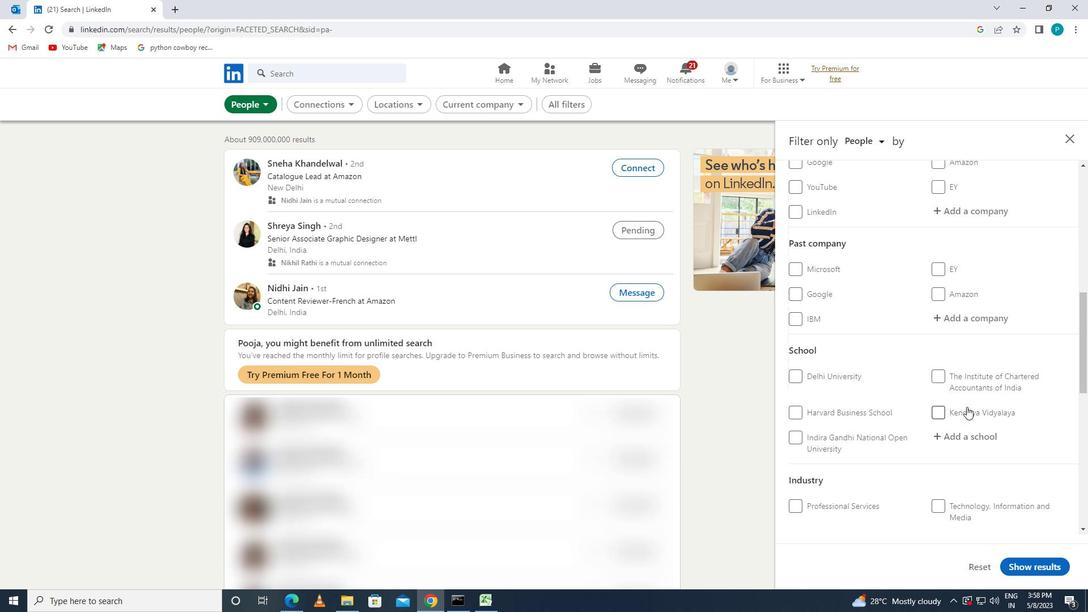 
Action: Mouse scrolled (966, 402) with delta (0, 0)
Screenshot: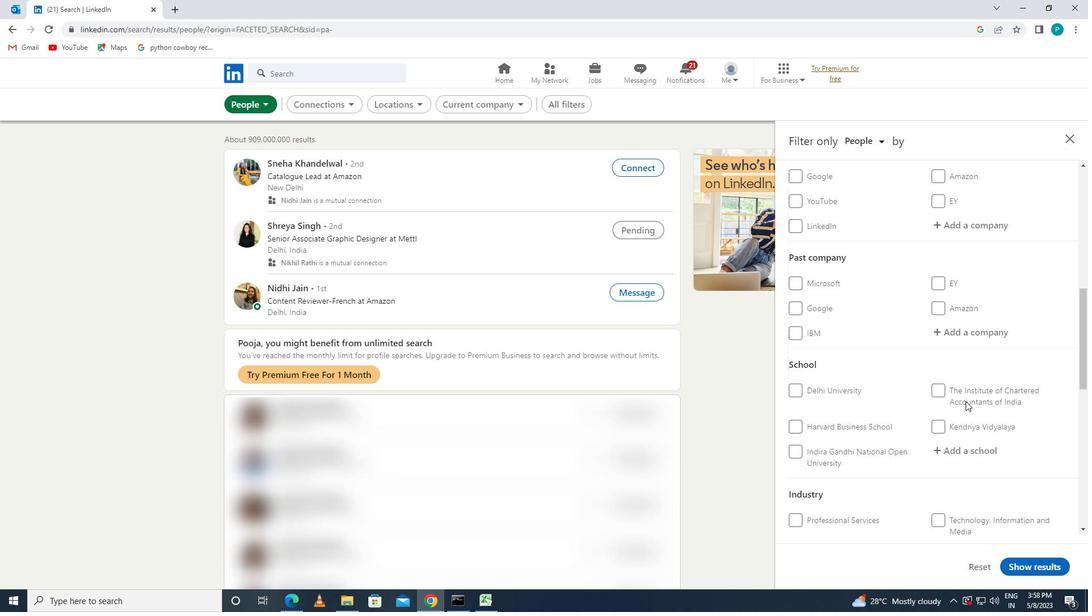 
Action: Mouse moved to (946, 328)
Screenshot: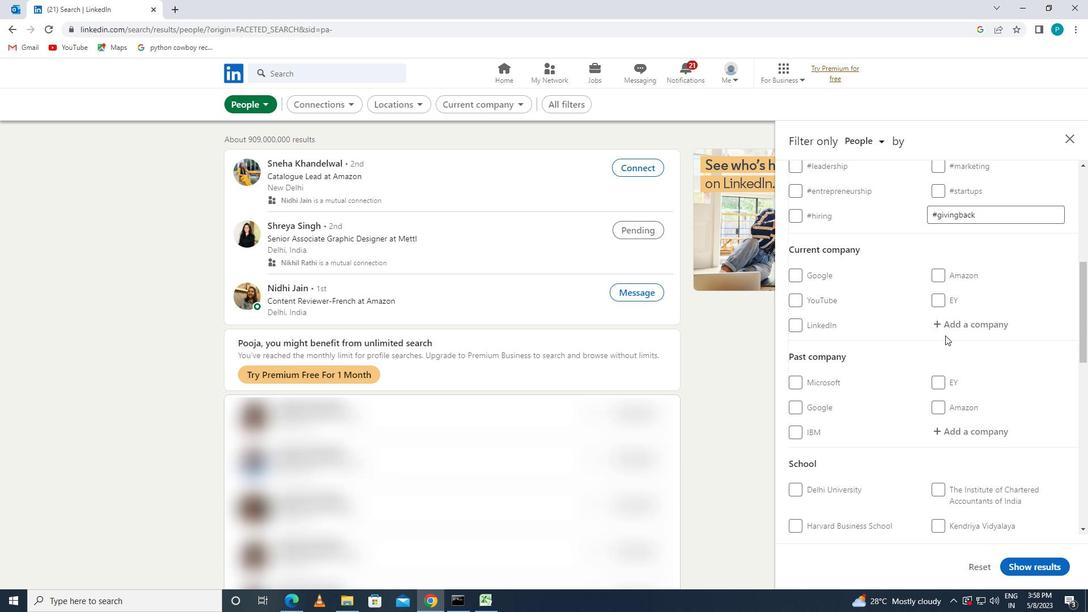 
Action: Mouse pressed left at (946, 328)
Screenshot: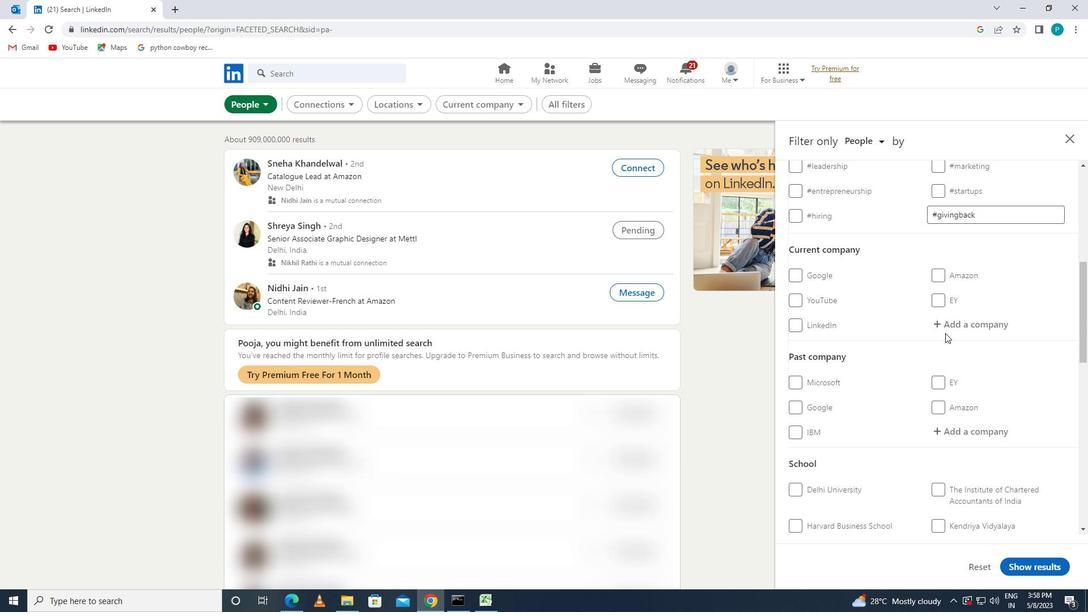 
Action: Key pressed <Key.caps_lock>M<Key.caps_lock>IE<Key.backspace>RCHI
Screenshot: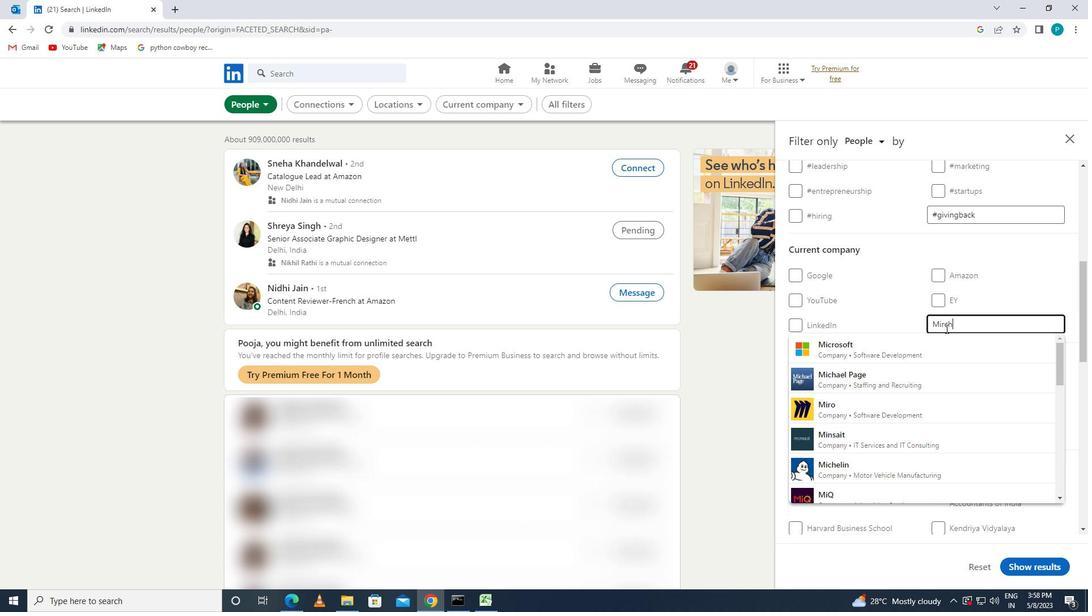 
Action: Mouse moved to (934, 340)
Screenshot: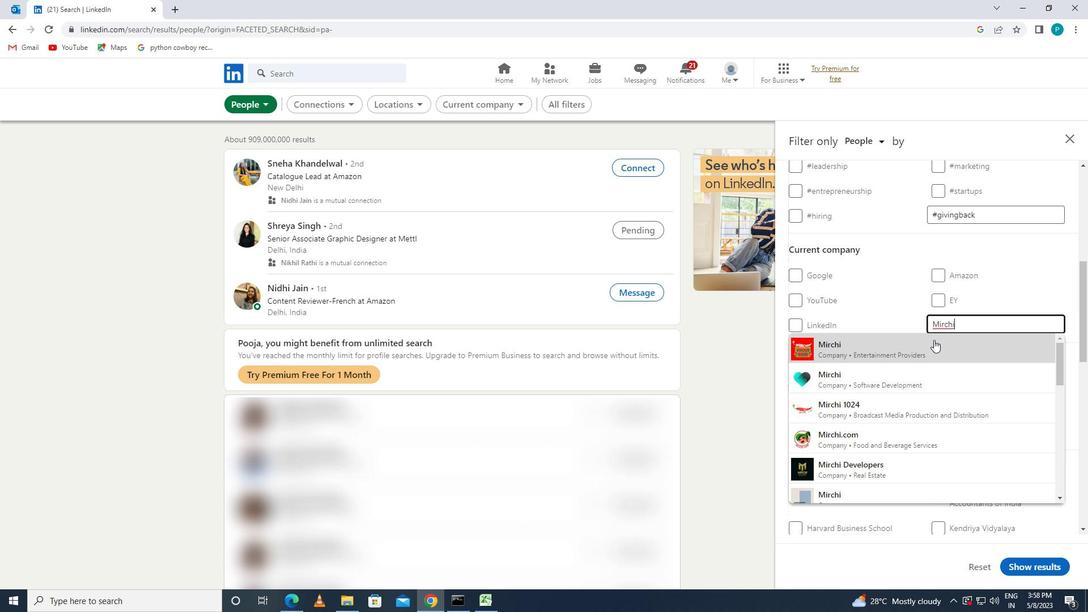 
Action: Mouse pressed left at (934, 340)
Screenshot: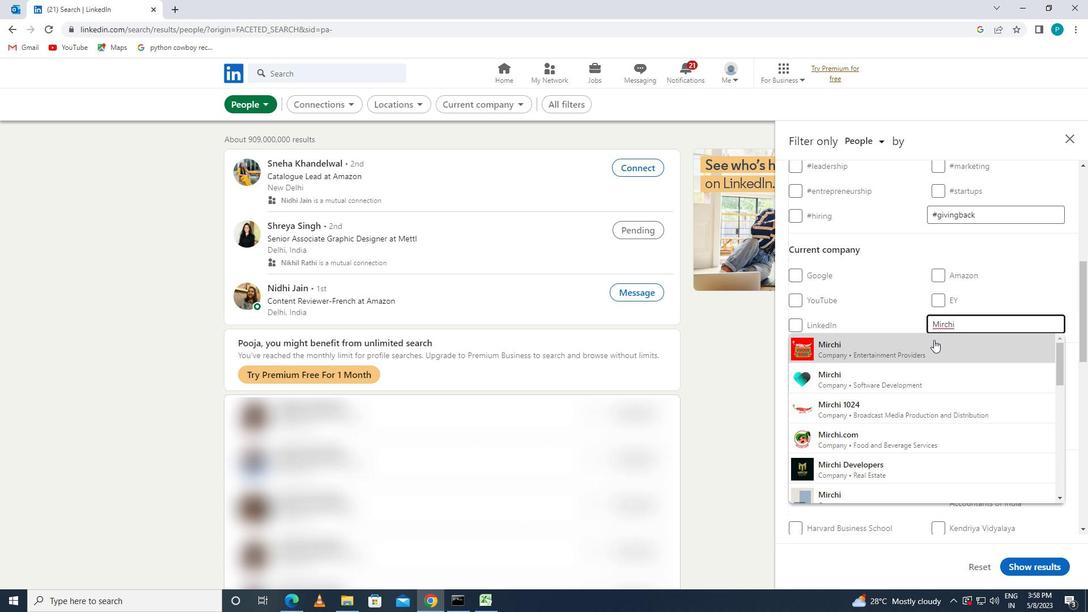 
Action: Mouse moved to (936, 342)
Screenshot: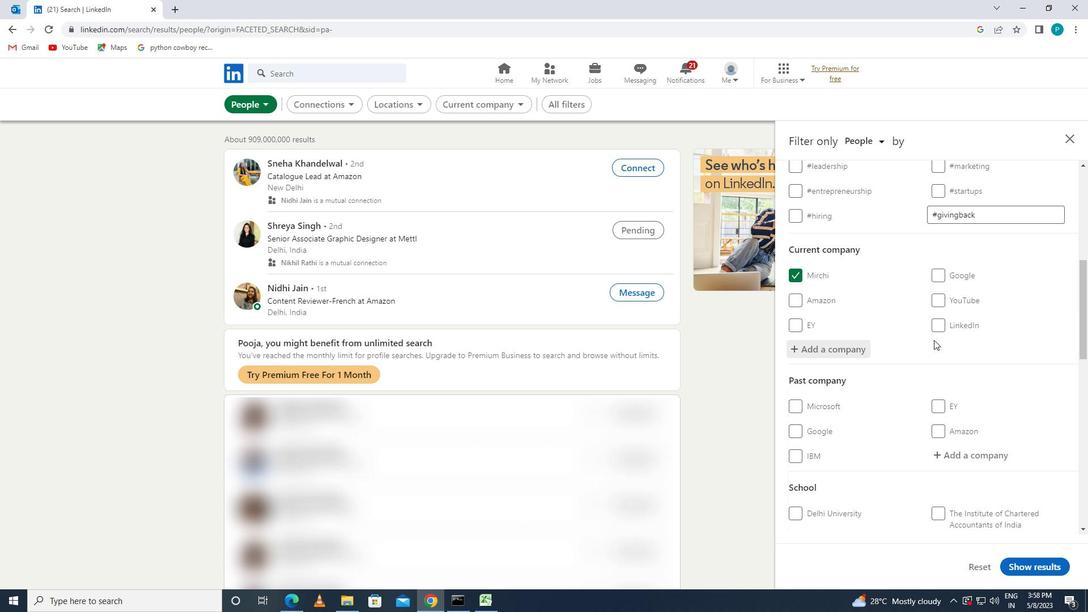 
Action: Mouse scrolled (936, 341) with delta (0, 0)
Screenshot: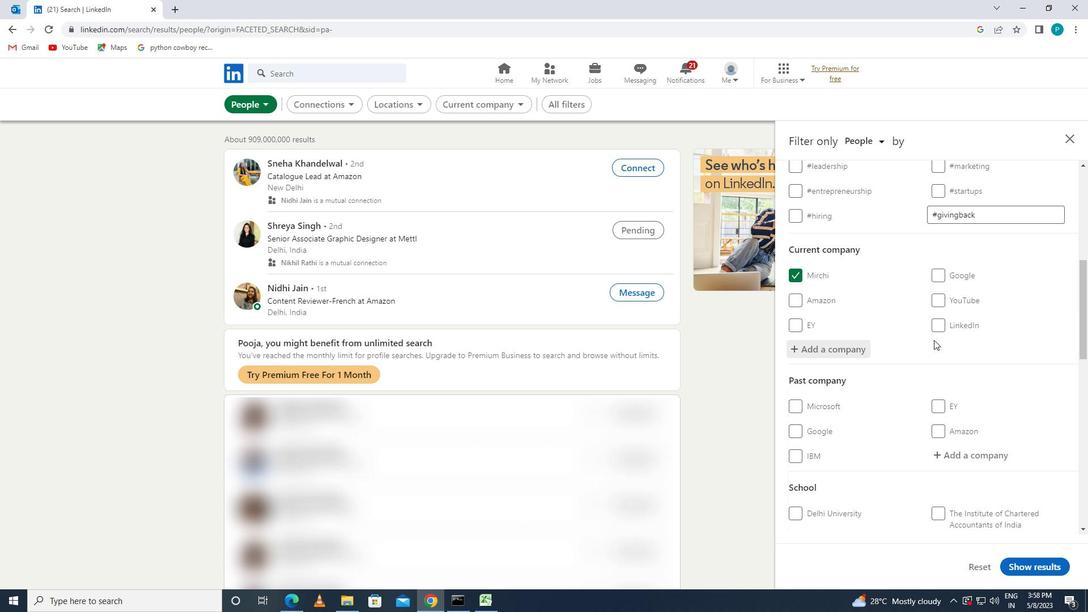 
Action: Mouse moved to (941, 346)
Screenshot: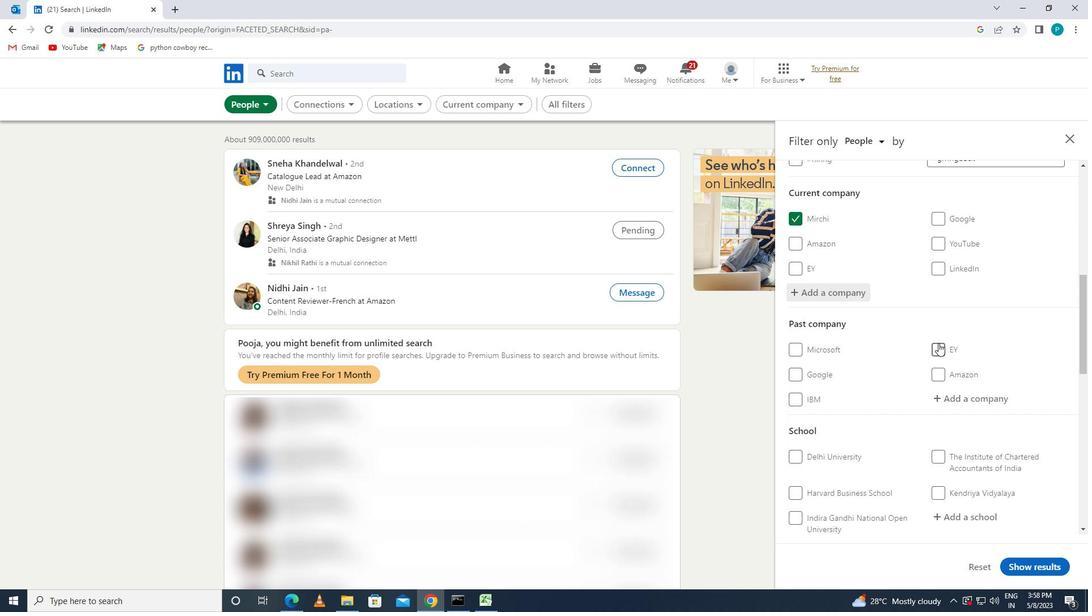 
Action: Mouse scrolled (941, 345) with delta (0, 0)
Screenshot: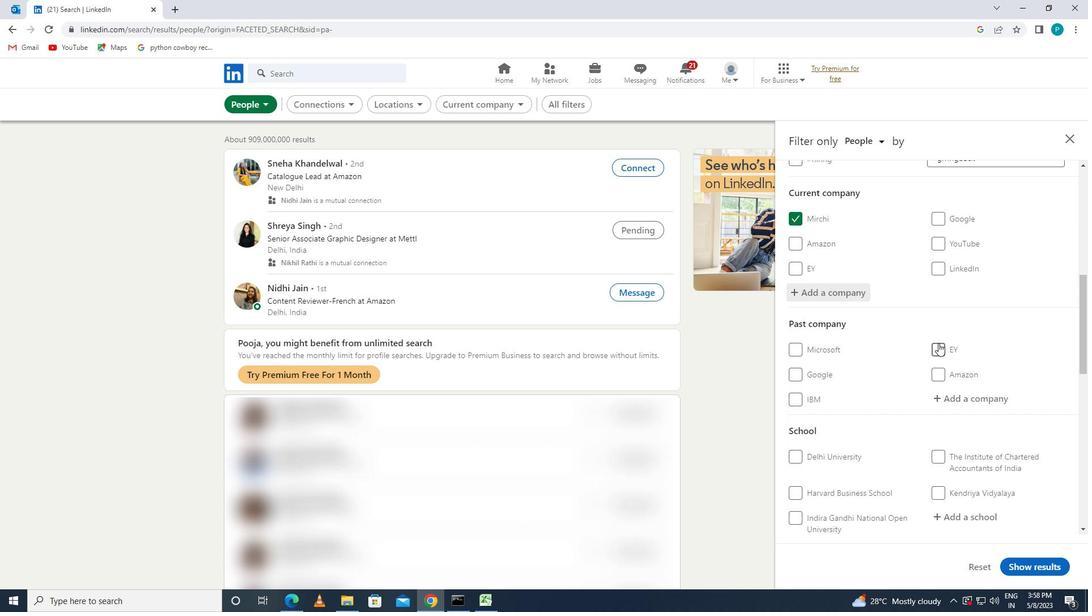 
Action: Mouse moved to (967, 402)
Screenshot: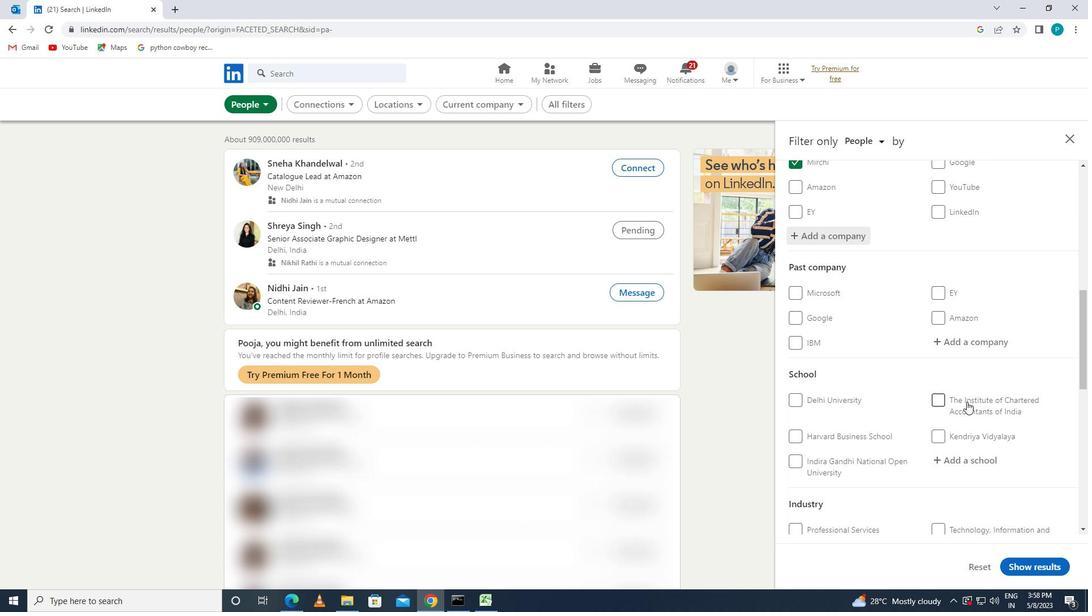 
Action: Mouse scrolled (967, 402) with delta (0, 0)
Screenshot: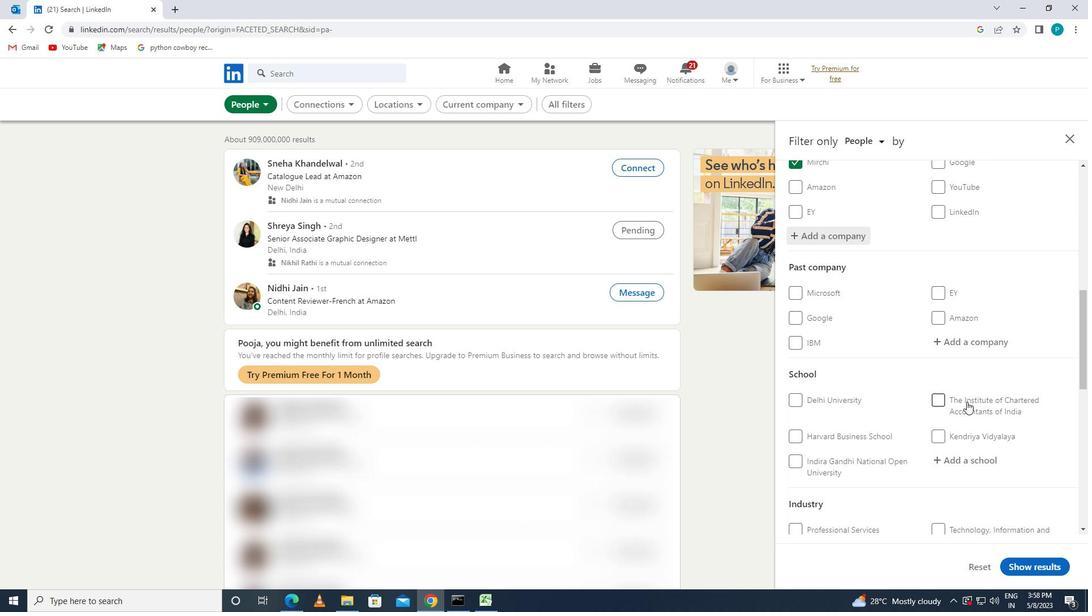 
Action: Mouse pressed left at (967, 402)
Screenshot: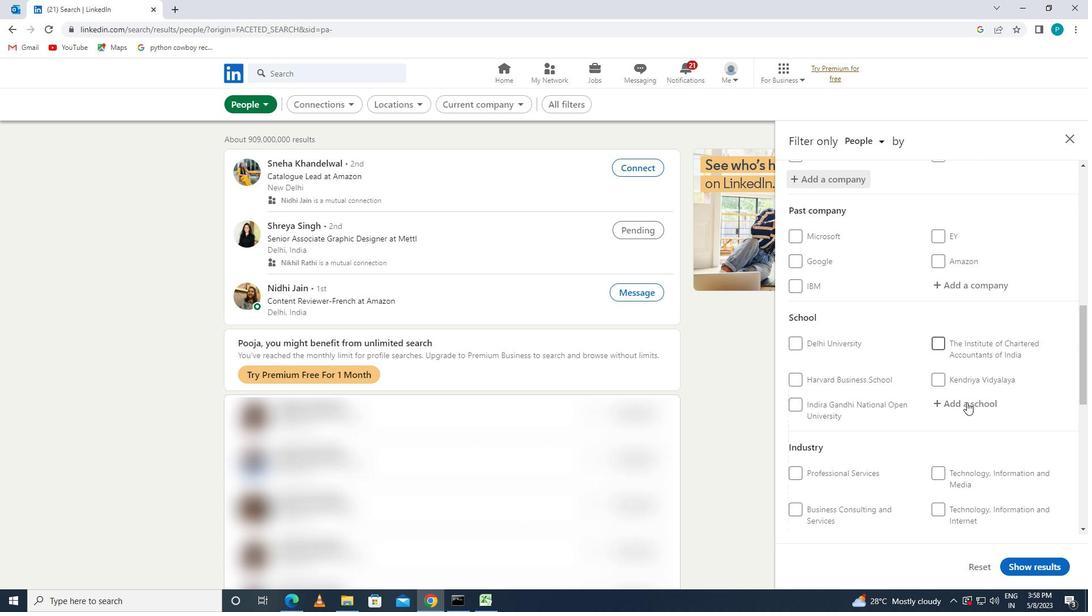 
Action: Key pressed <Key.caps_lock>T<Key.caps_lock>HE<Key.space><Key.caps_lock>S<Key.caps_lock>HRI
Screenshot: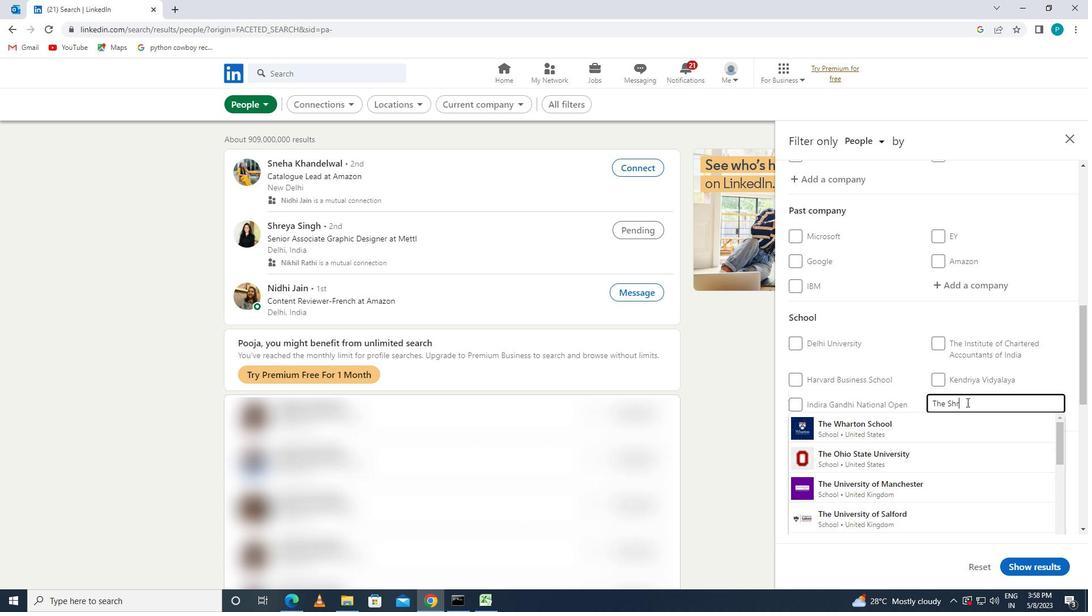 
Action: Mouse moved to (958, 426)
Screenshot: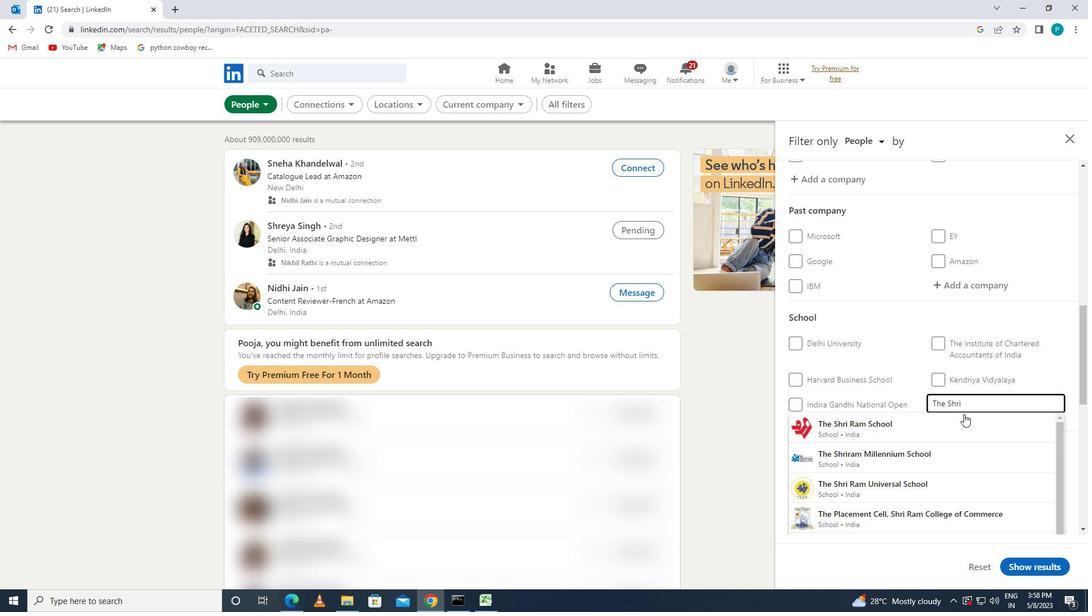 
Action: Mouse pressed left at (958, 426)
Screenshot: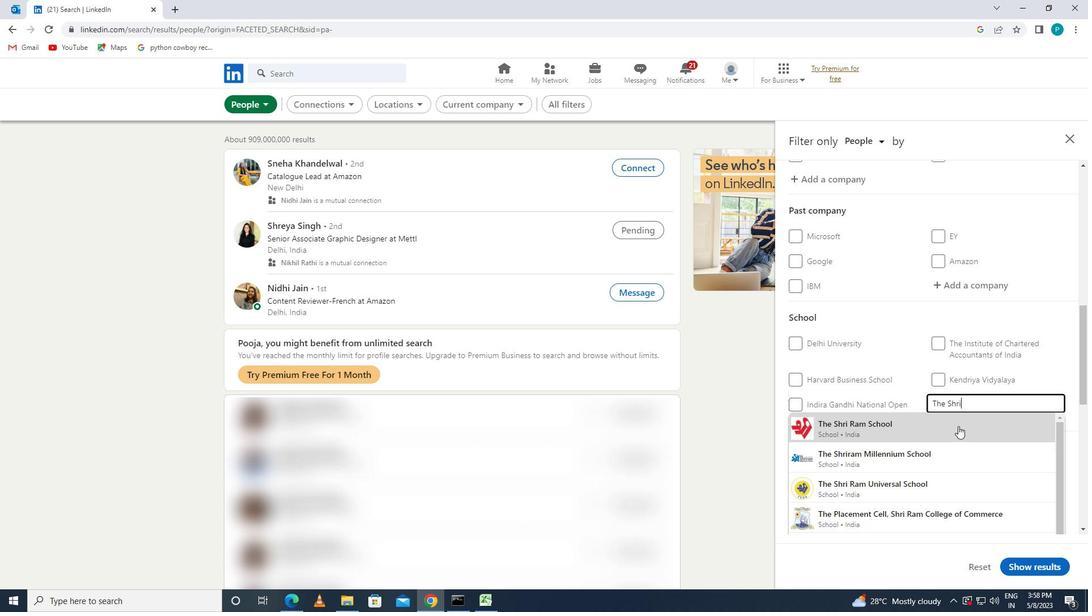 
Action: Mouse moved to (958, 429)
Screenshot: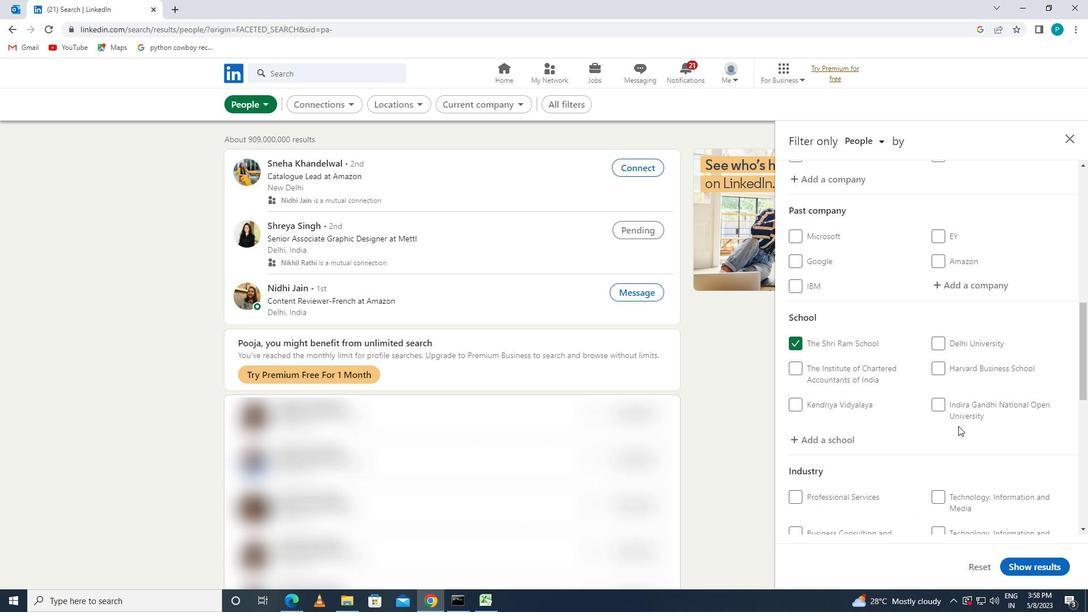 
Action: Mouse scrolled (958, 428) with delta (0, 0)
Screenshot: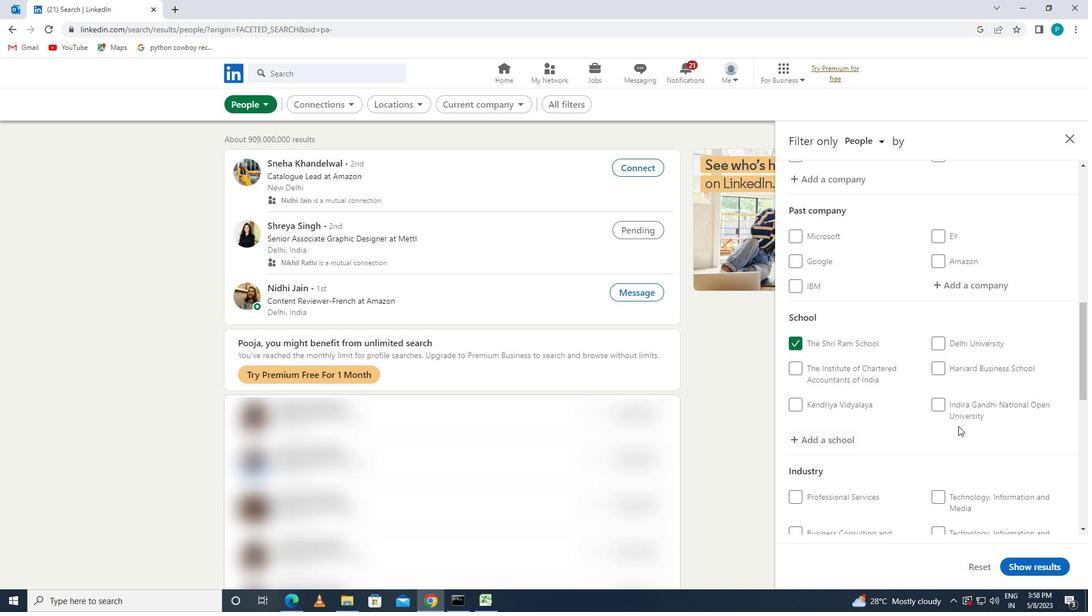 
Action: Mouse scrolled (958, 428) with delta (0, 0)
Screenshot: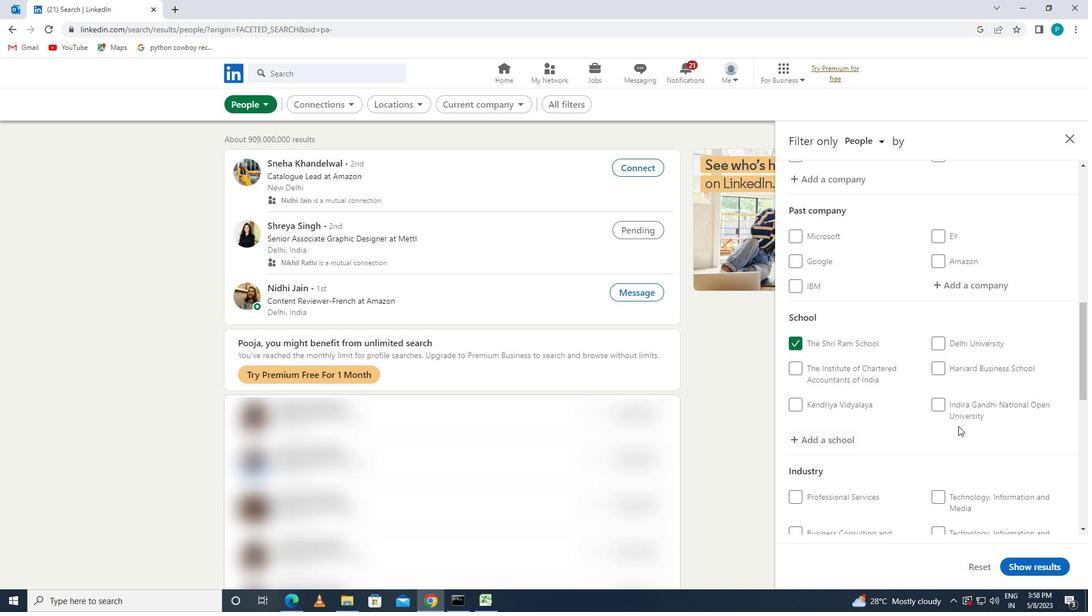 
Action: Mouse scrolled (958, 428) with delta (0, 0)
Screenshot: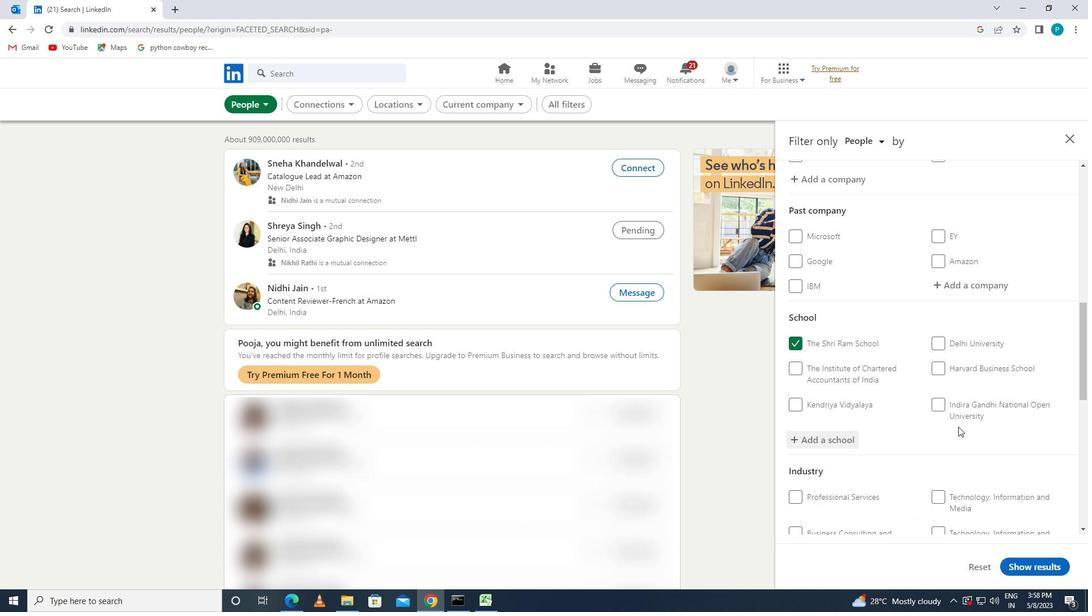 
Action: Mouse moved to (966, 391)
Screenshot: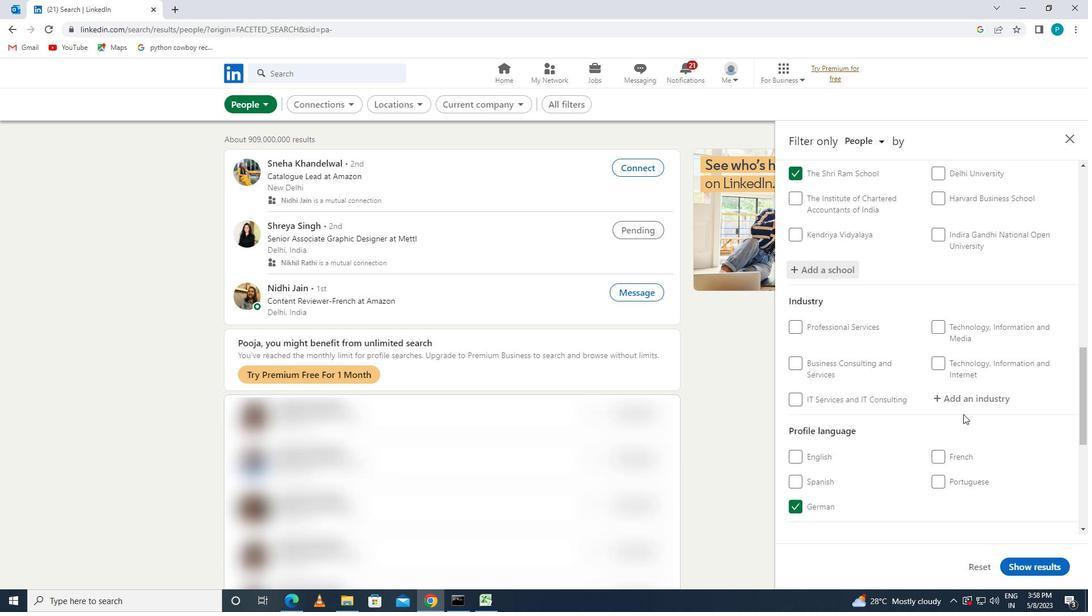 
Action: Mouse pressed left at (966, 391)
Screenshot: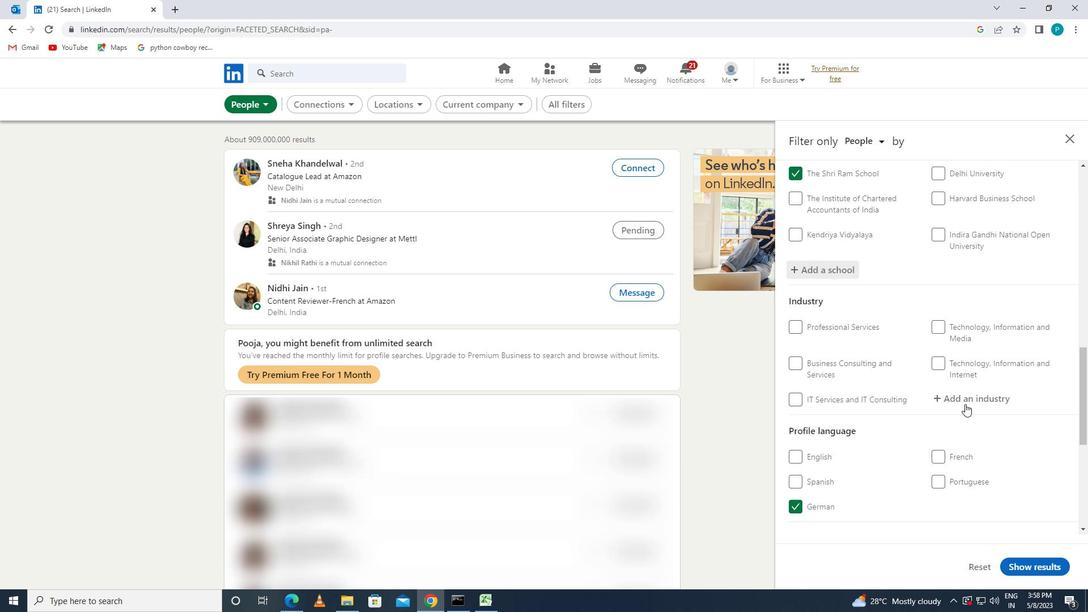 
Action: Key pressed <Key.caps_lock>F<Key.caps_lock>OOD<Key.space><Key.caps_lock>AB<Key.backspace><Key.backspace><Key.caps_lock>AND<Key.space>
Screenshot: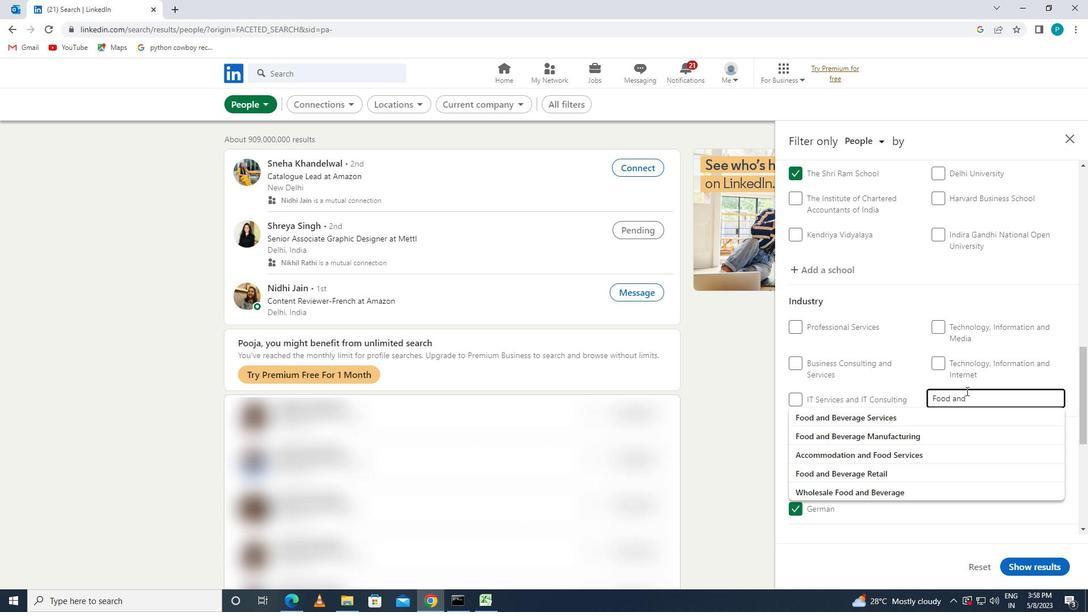 
Action: Mouse moved to (903, 474)
Screenshot: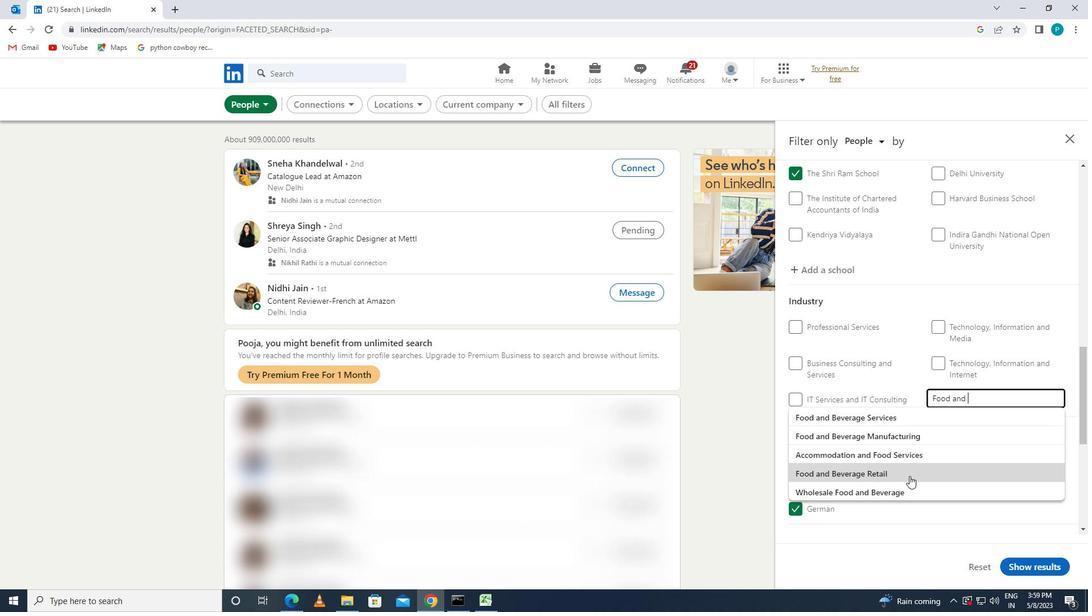 
Action: Mouse pressed left at (903, 474)
Screenshot: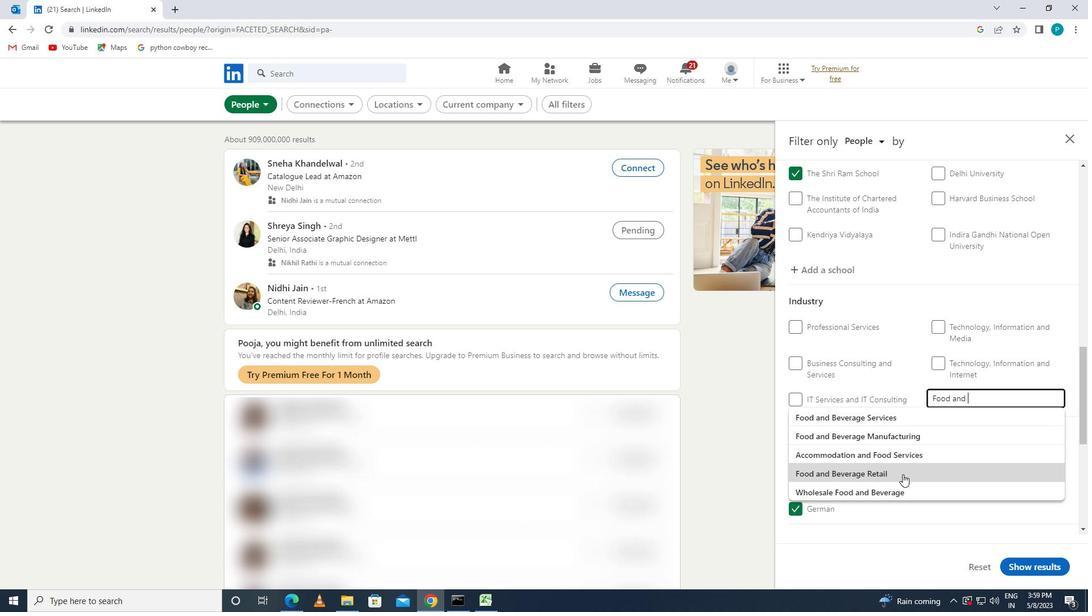 
Action: Mouse moved to (904, 475)
Screenshot: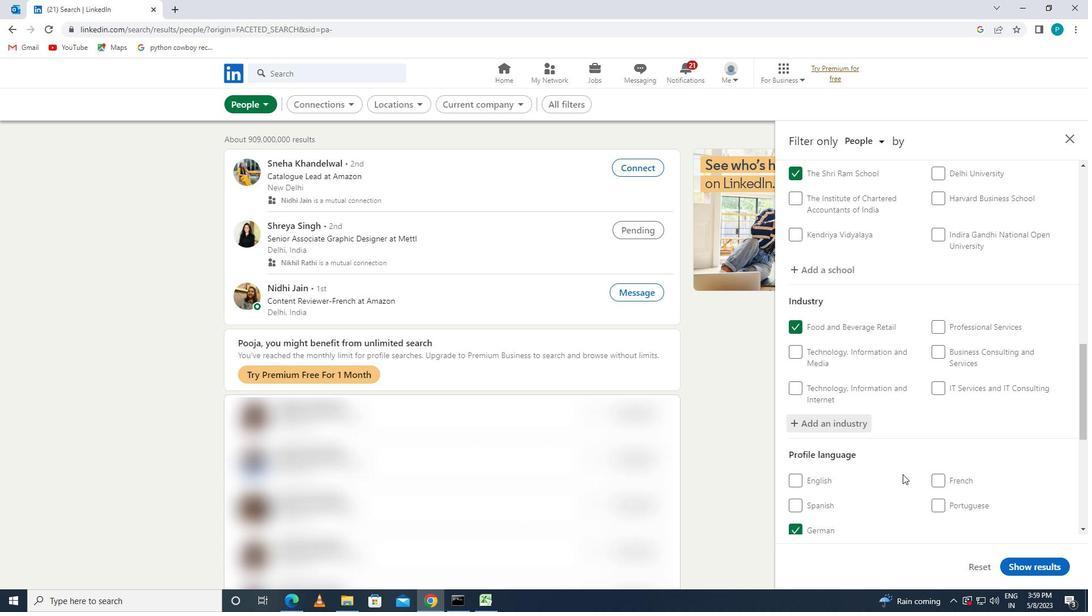 
Action: Mouse scrolled (904, 474) with delta (0, 0)
Screenshot: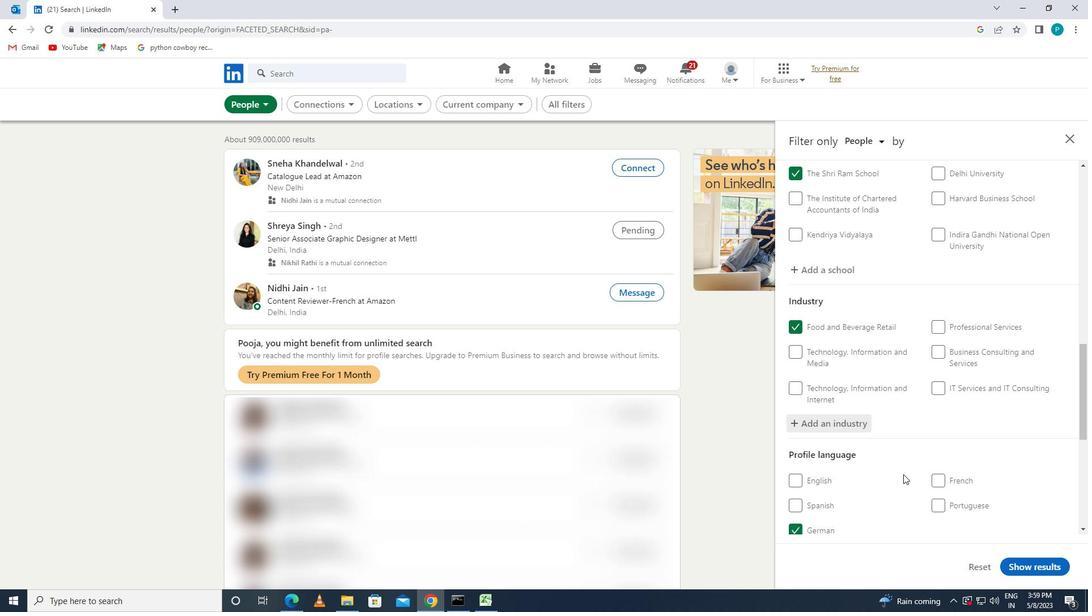 
Action: Mouse scrolled (904, 474) with delta (0, 0)
Screenshot: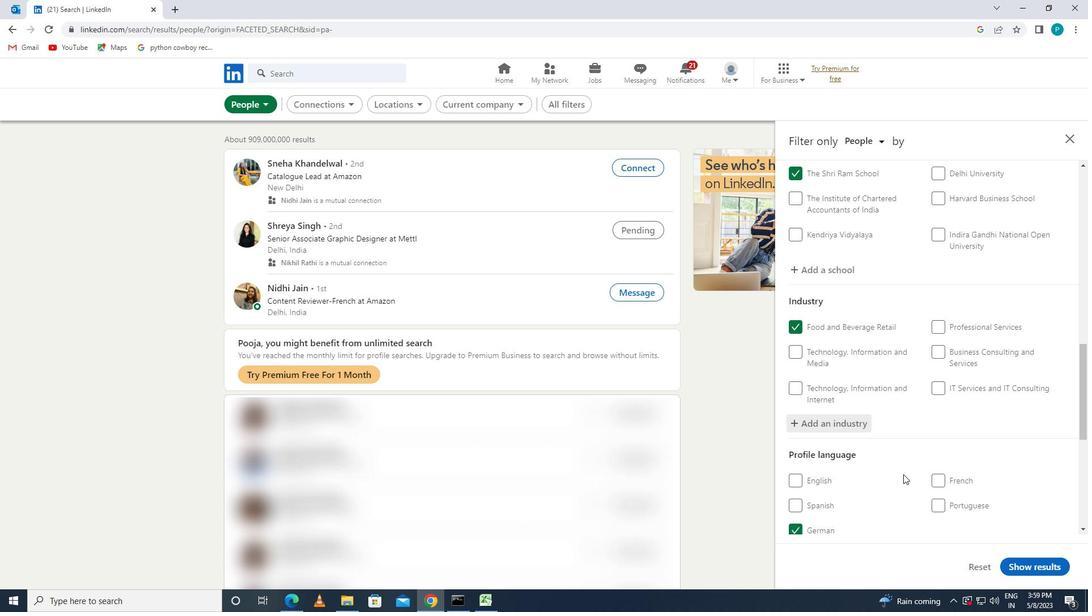 
Action: Mouse scrolled (904, 474) with delta (0, 0)
Screenshot: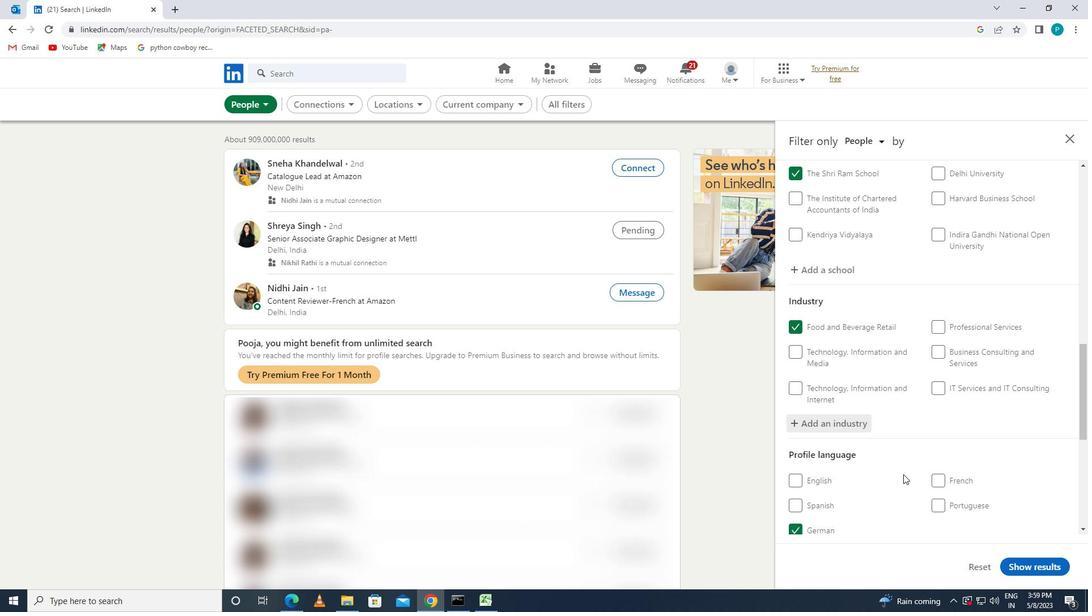 
Action: Mouse moved to (913, 489)
Screenshot: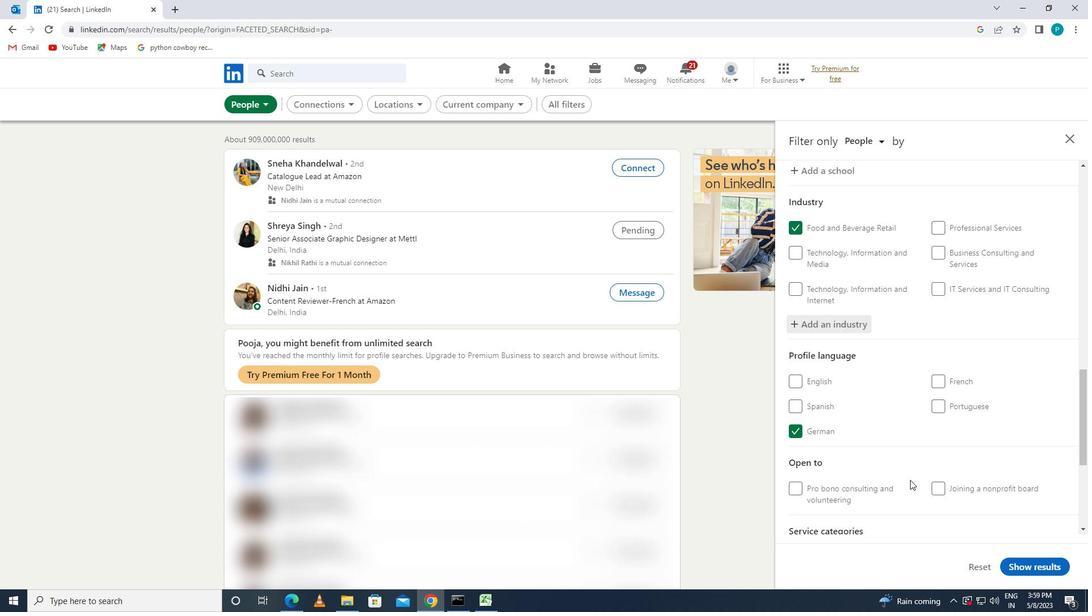 
Action: Mouse scrolled (913, 488) with delta (0, 0)
Screenshot: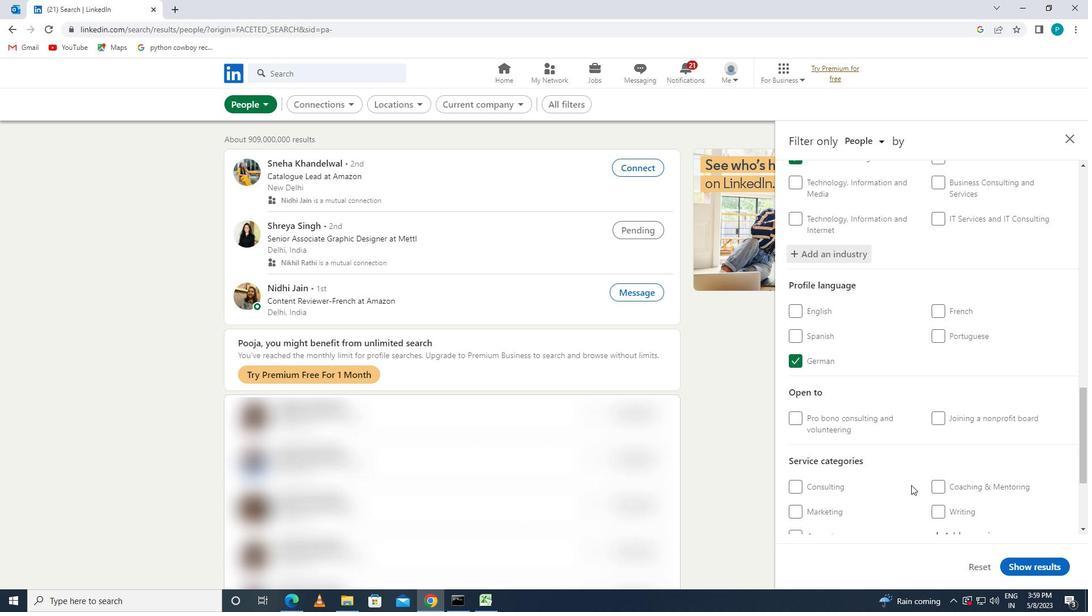 
Action: Mouse scrolled (913, 488) with delta (0, 0)
Screenshot: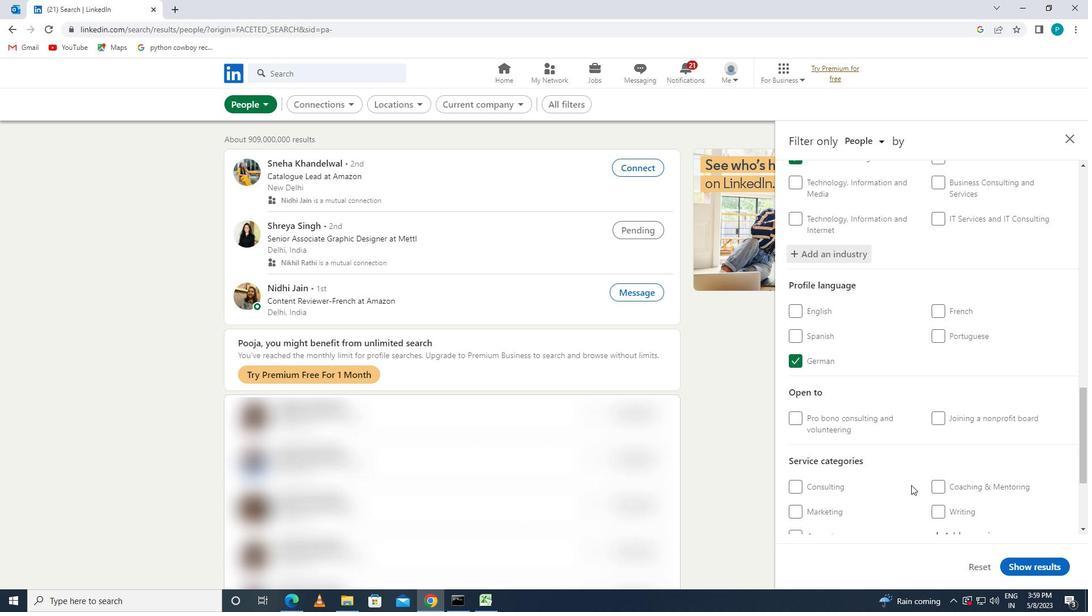 
Action: Mouse moved to (965, 416)
Screenshot: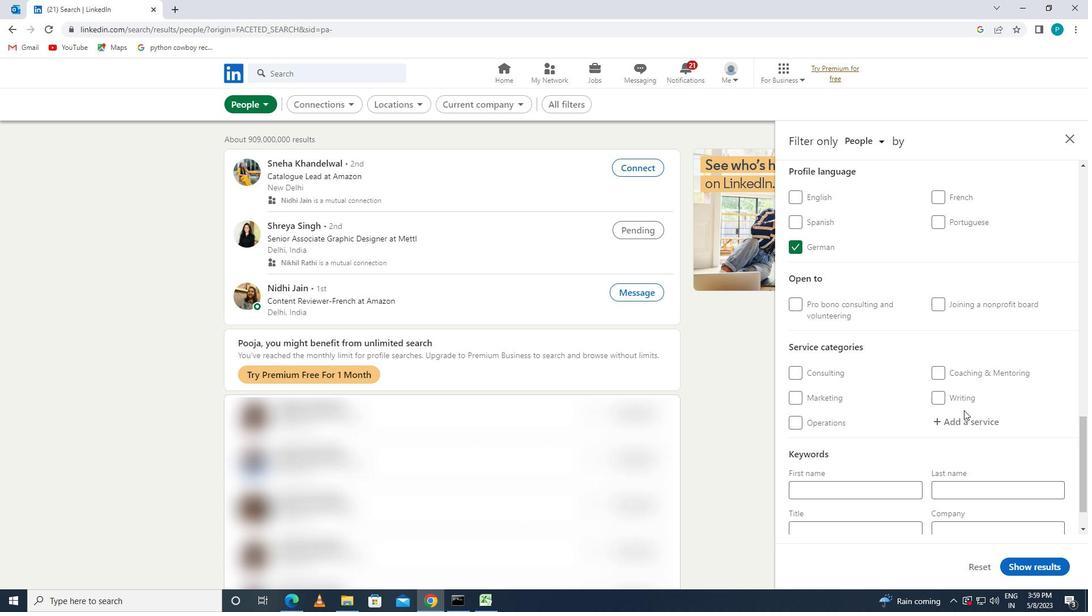 
Action: Mouse pressed left at (965, 416)
Screenshot: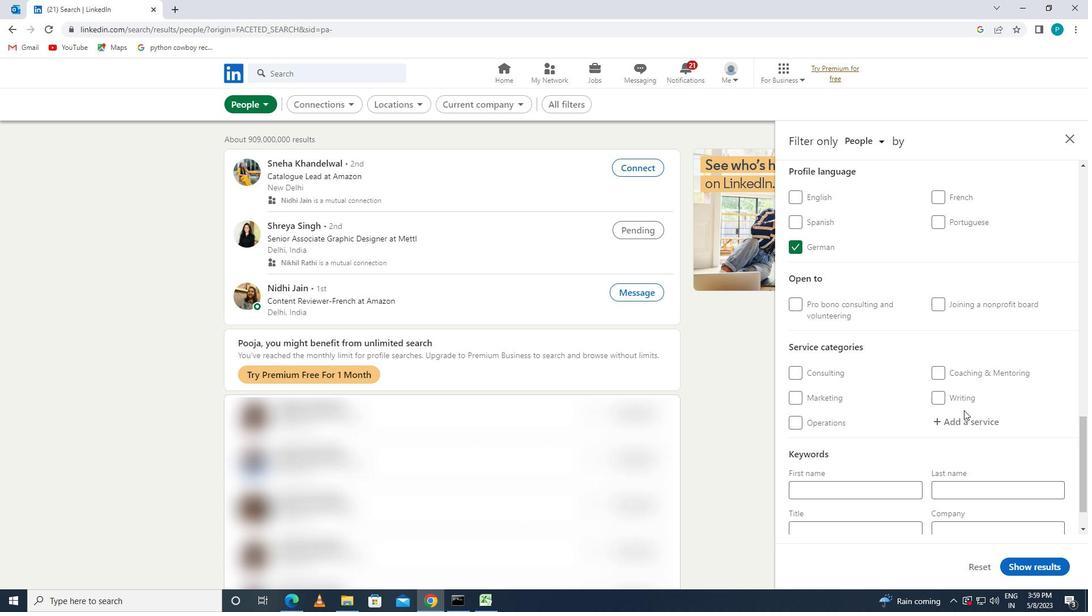 
Action: Mouse moved to (900, 373)
Screenshot: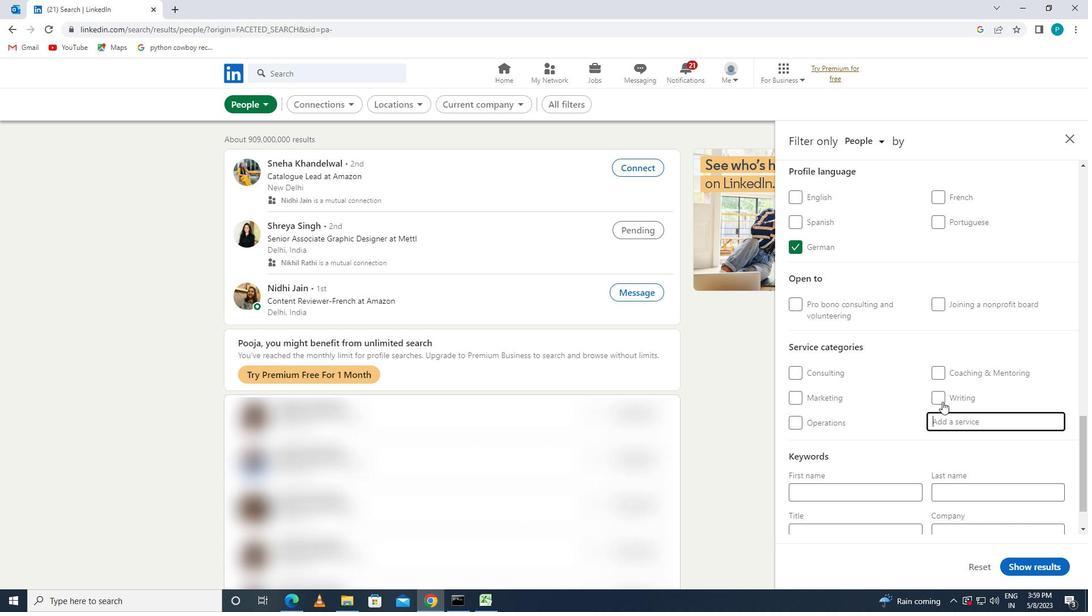 
Action: Key pressed <Key.caps_lock>W<Key.caps_lock>EB<Key.space><Key.caps_lock>D<Key.caps_lock>ESIGN
Screenshot: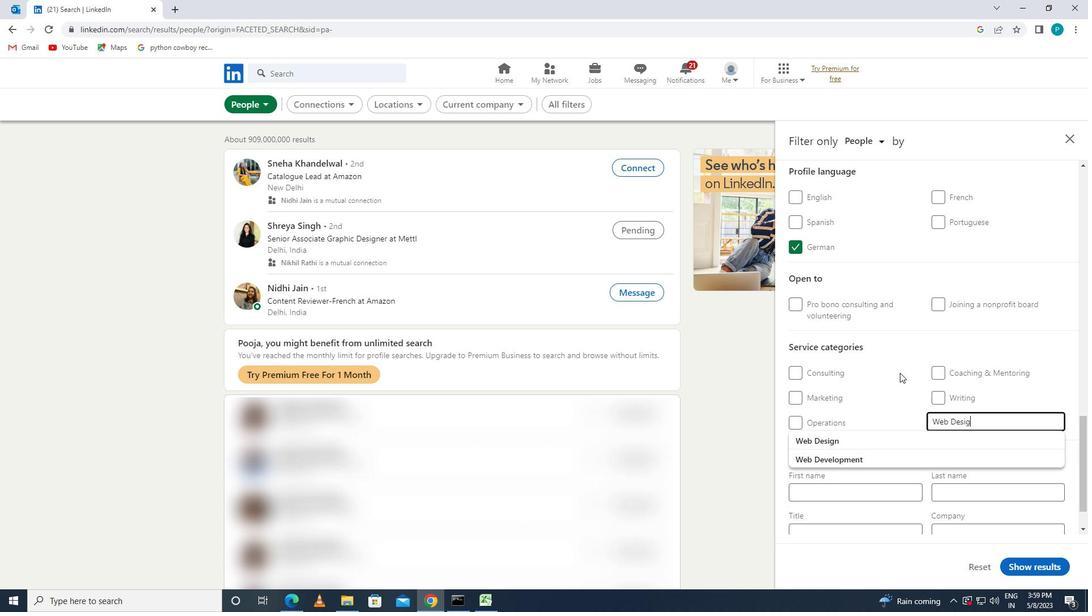 
Action: Mouse moved to (940, 404)
Screenshot: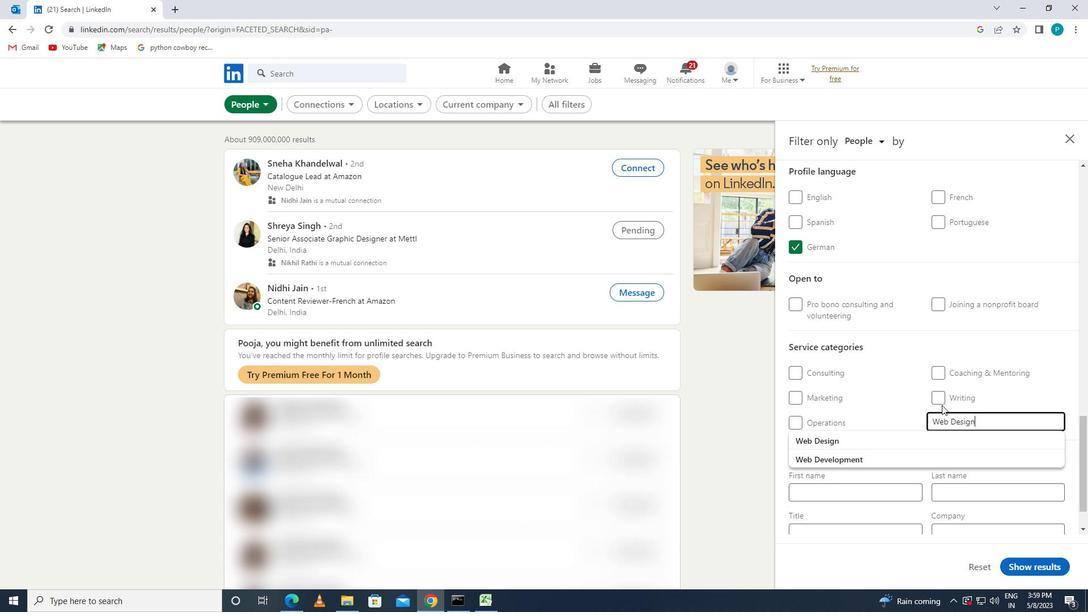 
Action: Mouse scrolled (940, 404) with delta (0, 0)
Screenshot: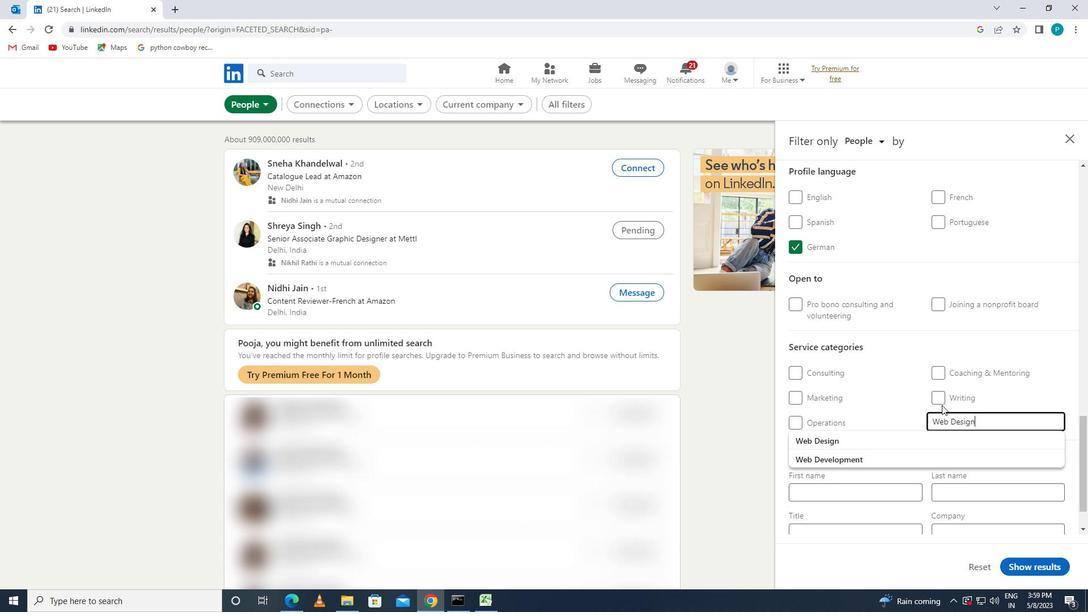 
Action: Mouse moved to (931, 402)
Screenshot: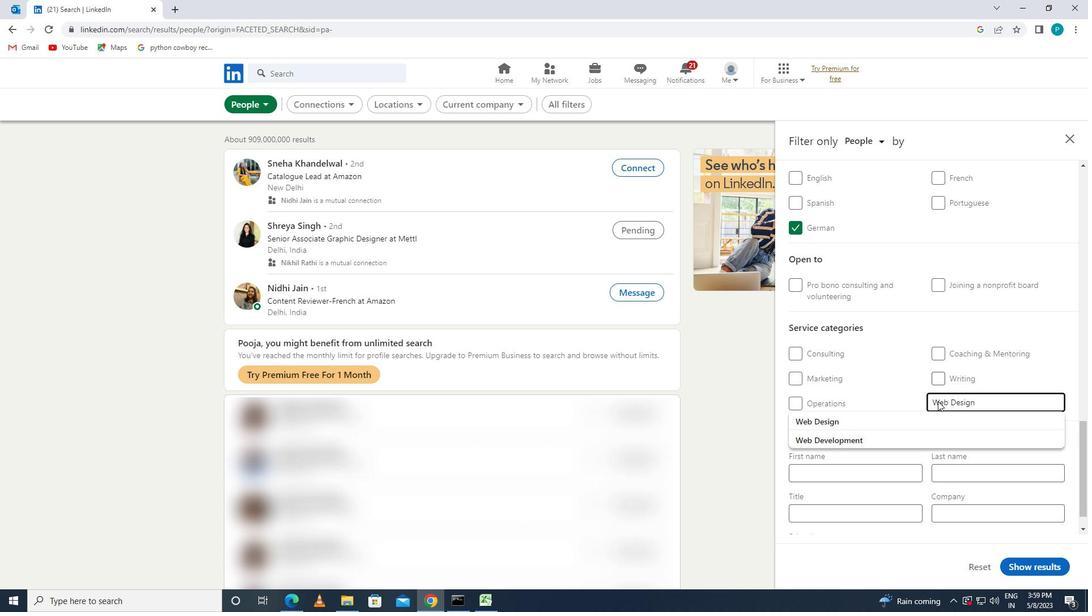 
Action: Mouse scrolled (931, 402) with delta (0, 0)
Screenshot: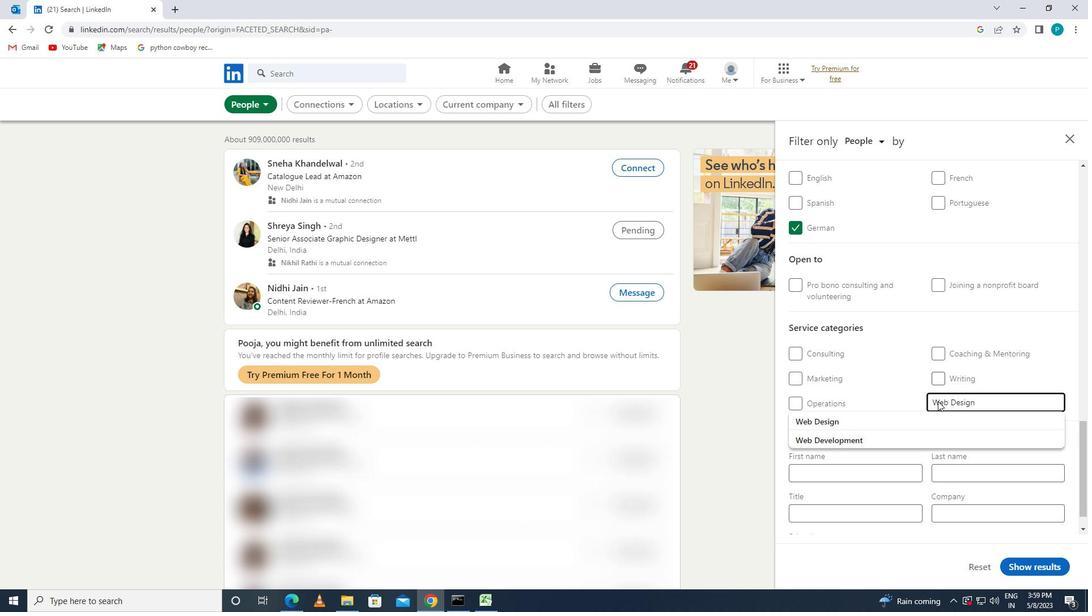 
Action: Mouse moved to (929, 403)
Screenshot: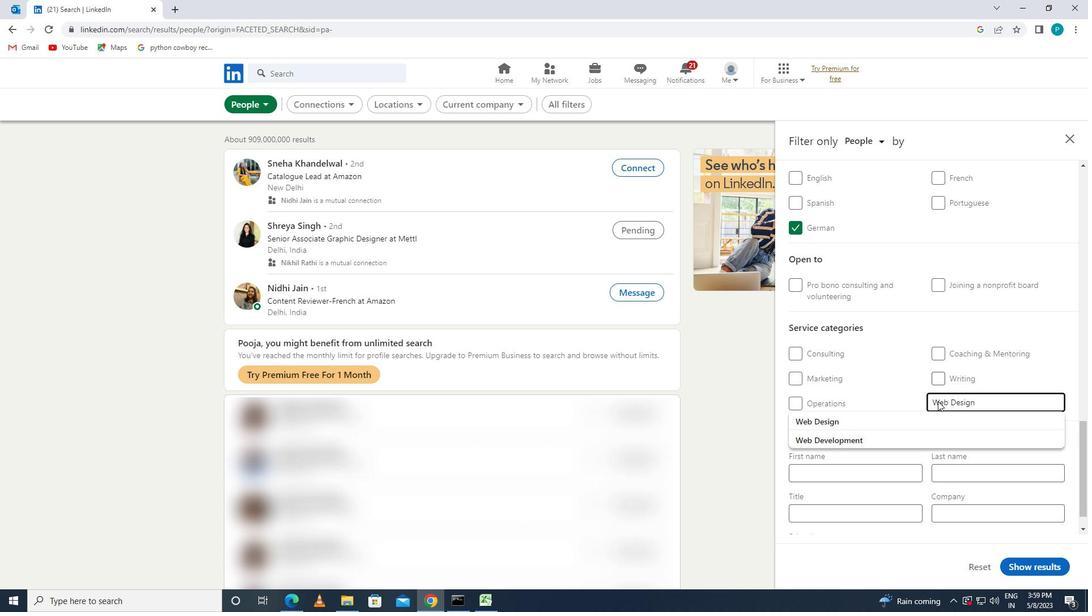 
Action: Mouse scrolled (929, 402) with delta (0, 0)
Screenshot: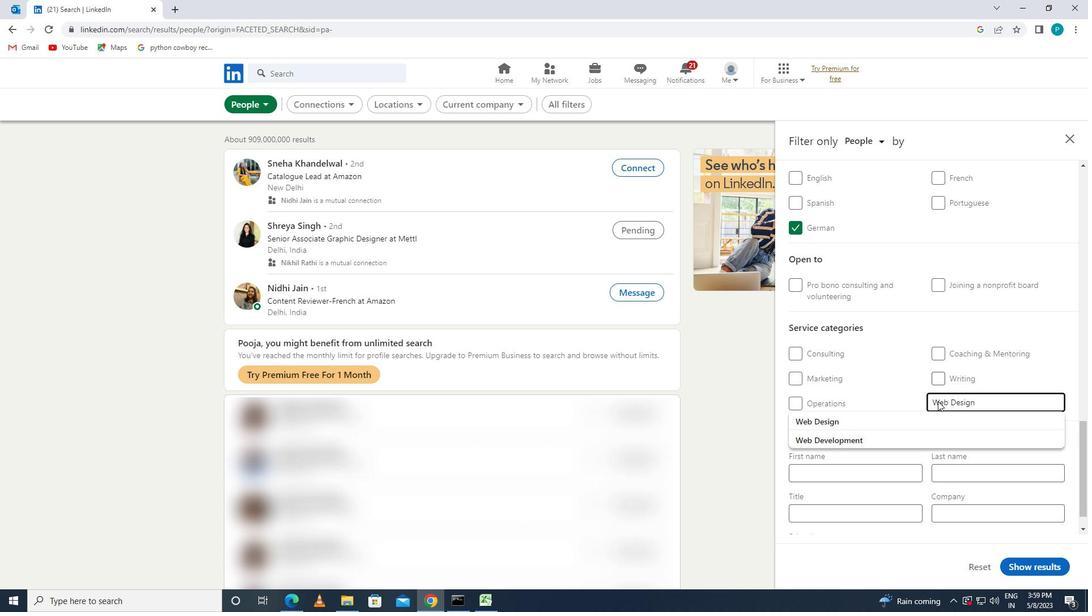
Action: Mouse moved to (887, 390)
Screenshot: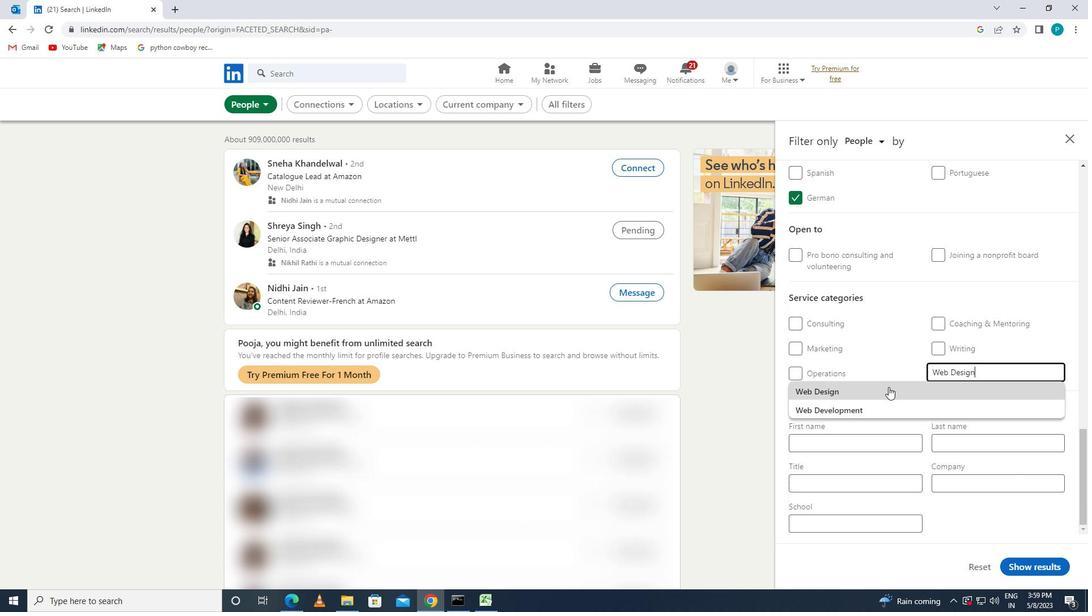 
Action: Mouse pressed left at (887, 390)
Screenshot: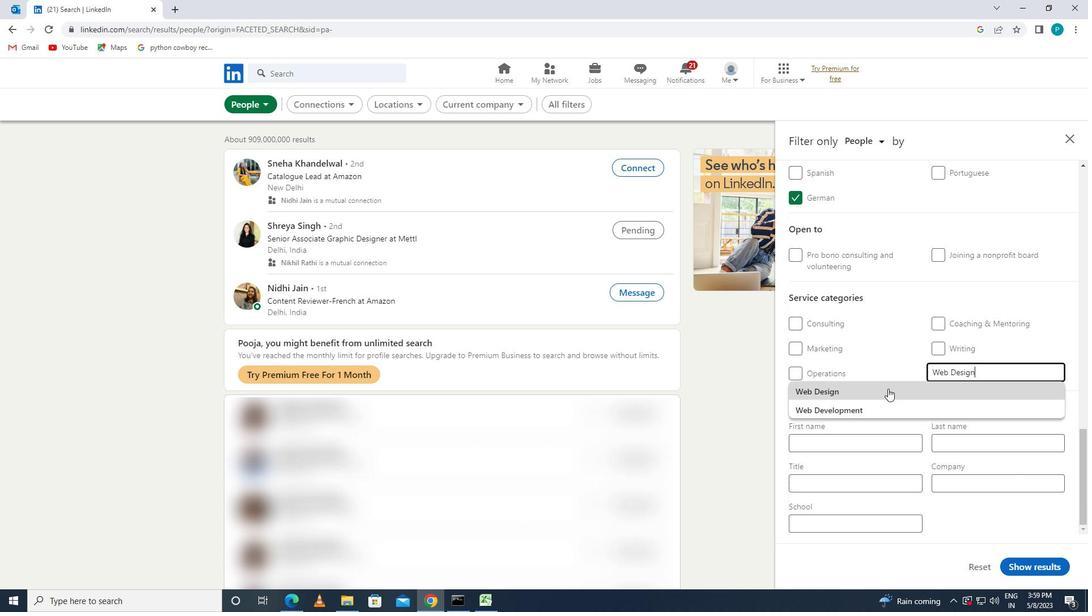 
Action: Mouse moved to (854, 500)
Screenshot: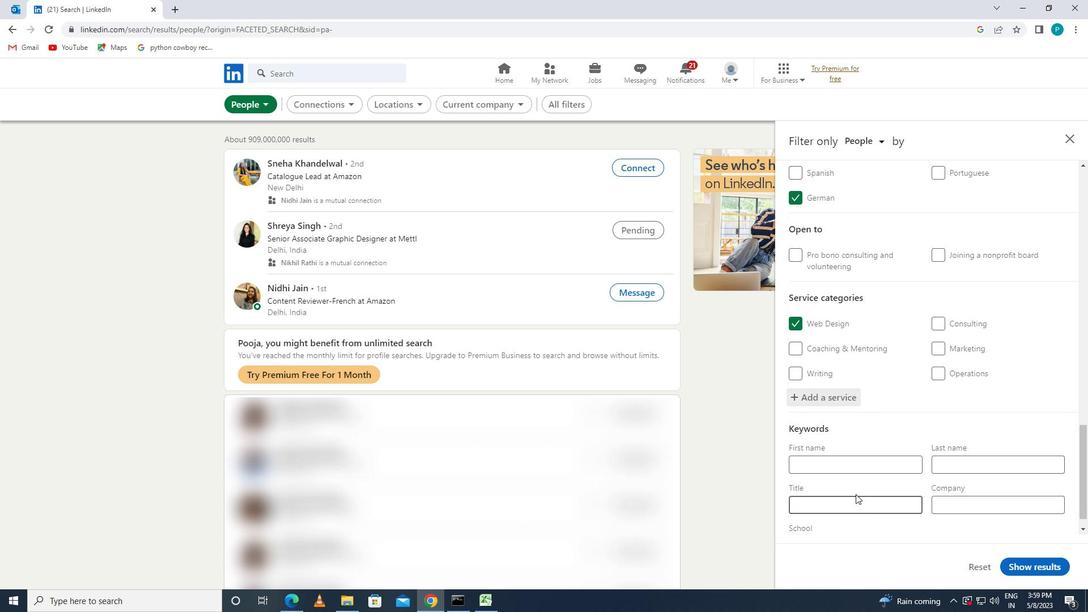 
Action: Mouse pressed left at (854, 500)
Screenshot: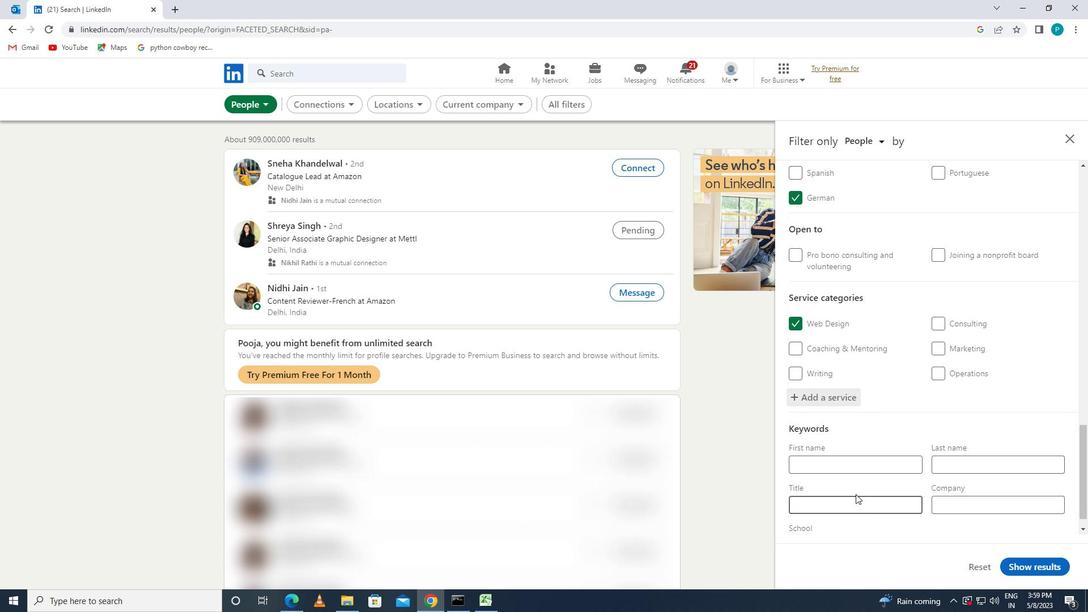 
Action: Key pressed <Key.caps_lock>C<Key.caps_lock>AREGIVER
Screenshot: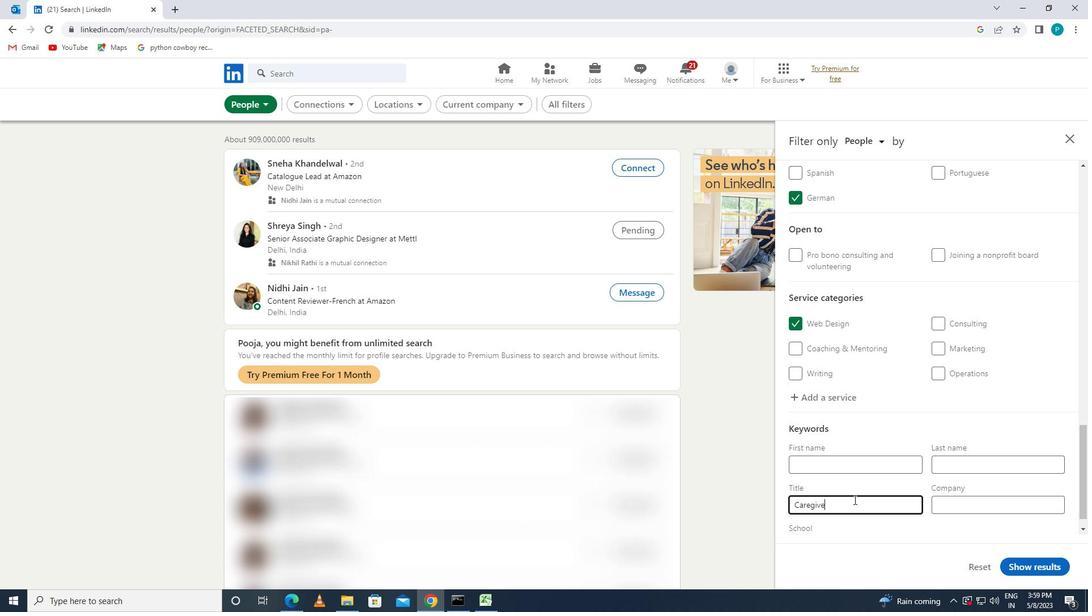 
Action: Mouse moved to (1008, 561)
Screenshot: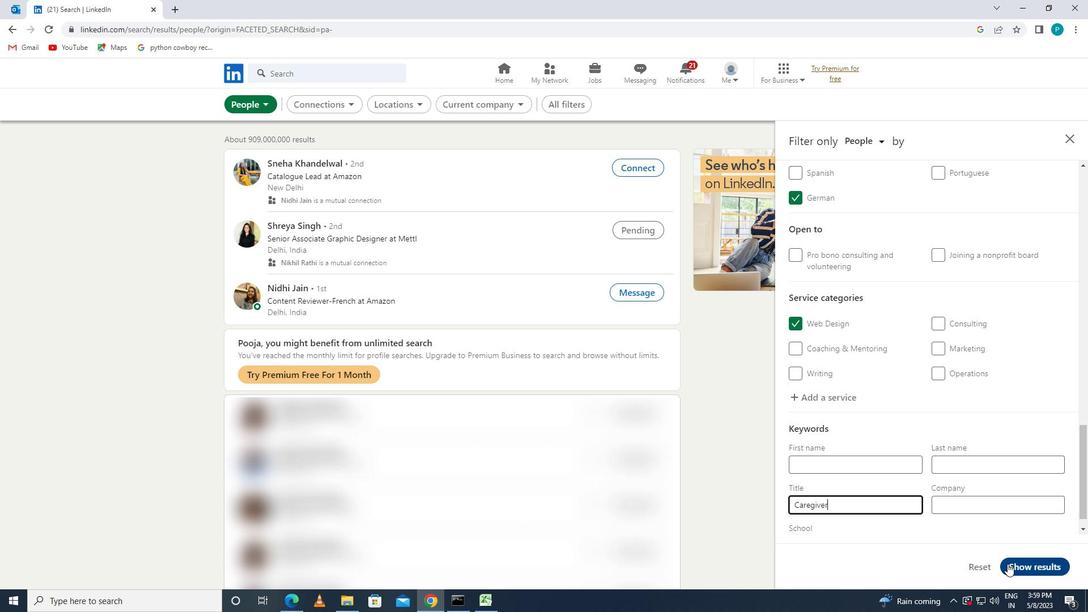 
Action: Mouse pressed left at (1008, 561)
Screenshot: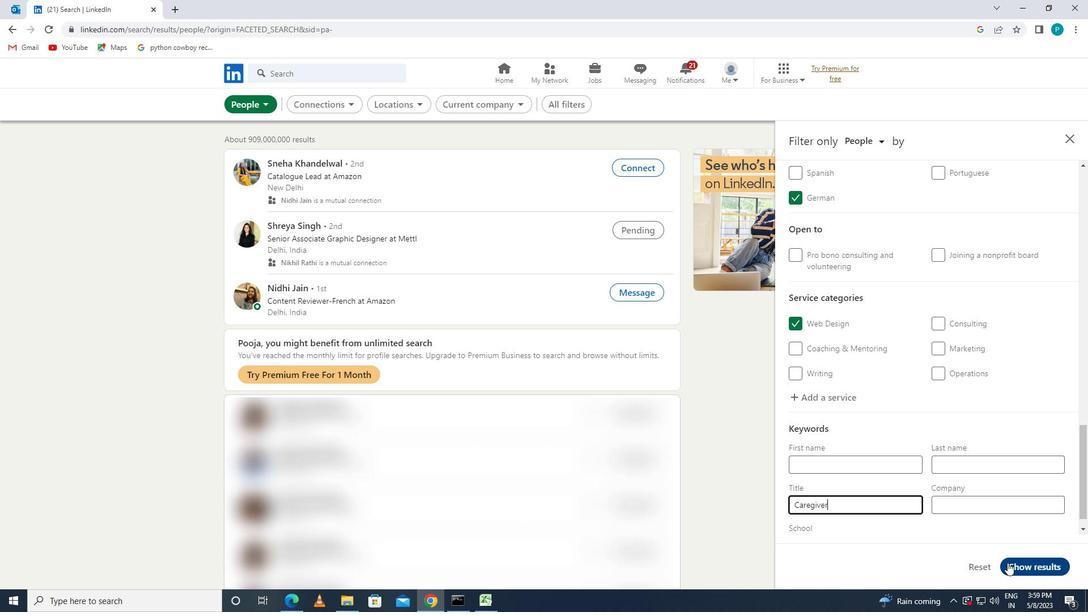 
Action: Mouse moved to (1008, 561)
Screenshot: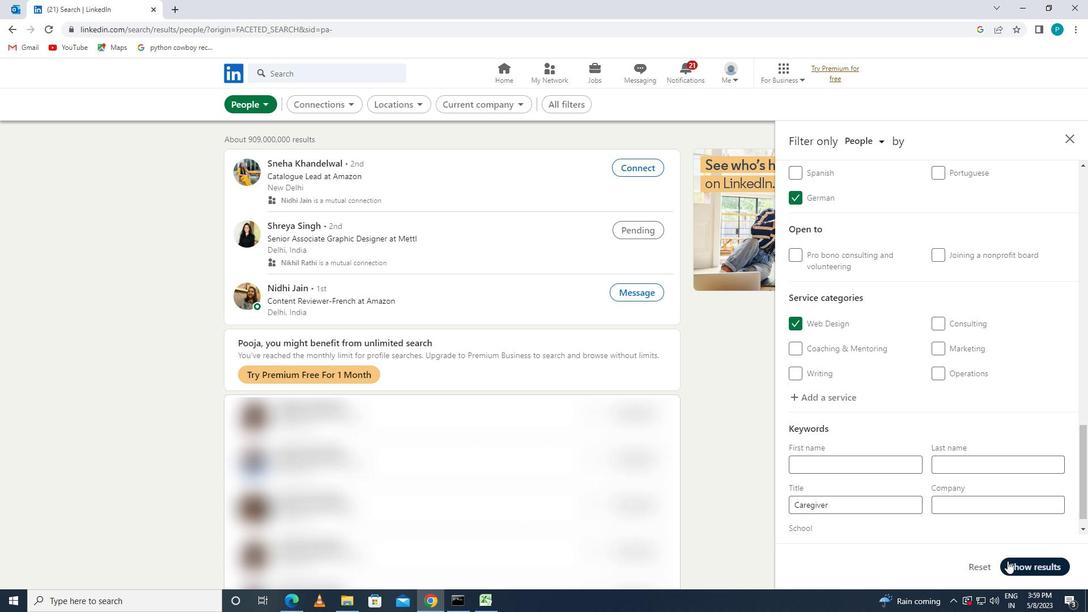 
